 Task: Find connections with filter location Boulogne-Billancourt with filter topic #Industrieswith filter profile language English with filter current company SYKES with filter school Bharati Vidyapeeth with filter industry IT System Design Services with filter service category Video Editing with filter keywords title Animal Shelter Board Member
Action: Mouse moved to (507, 67)
Screenshot: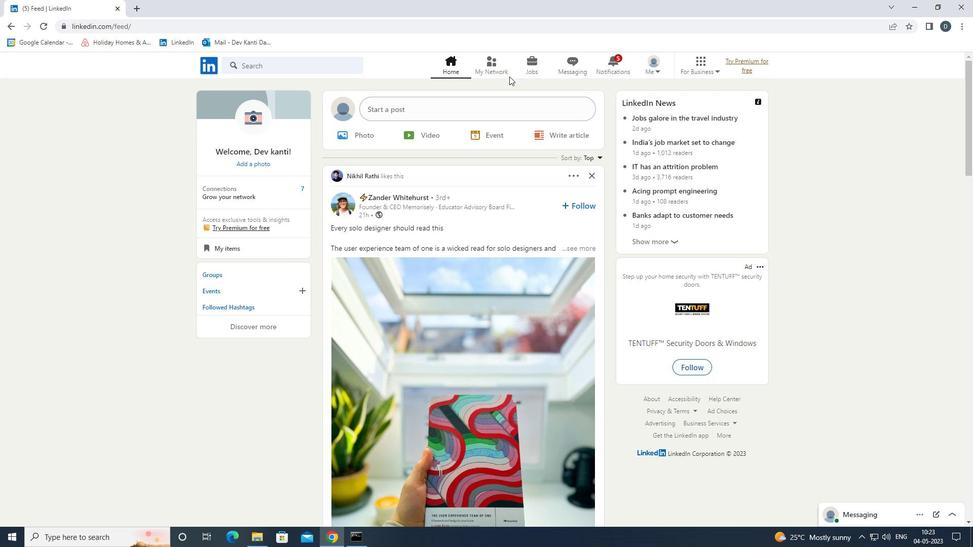 
Action: Mouse pressed left at (507, 67)
Screenshot: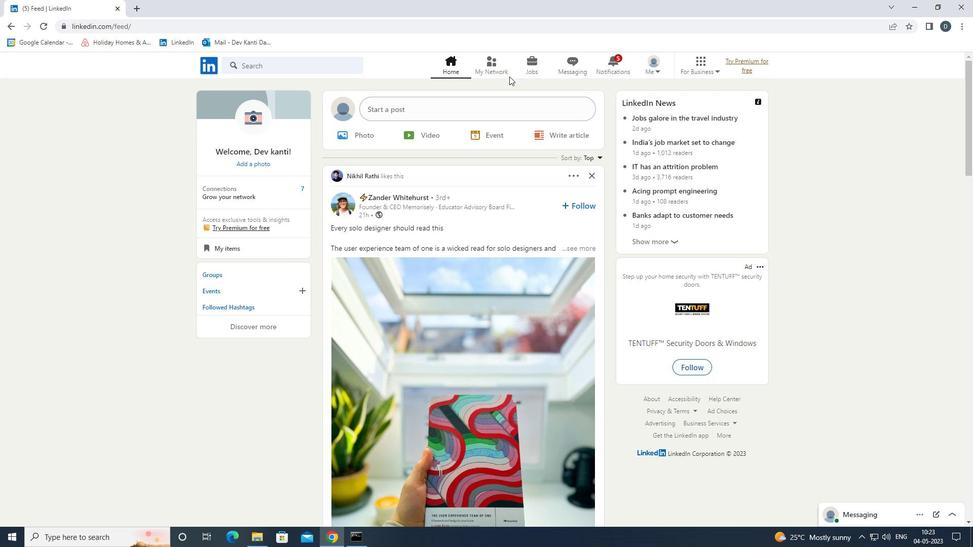 
Action: Mouse moved to (333, 118)
Screenshot: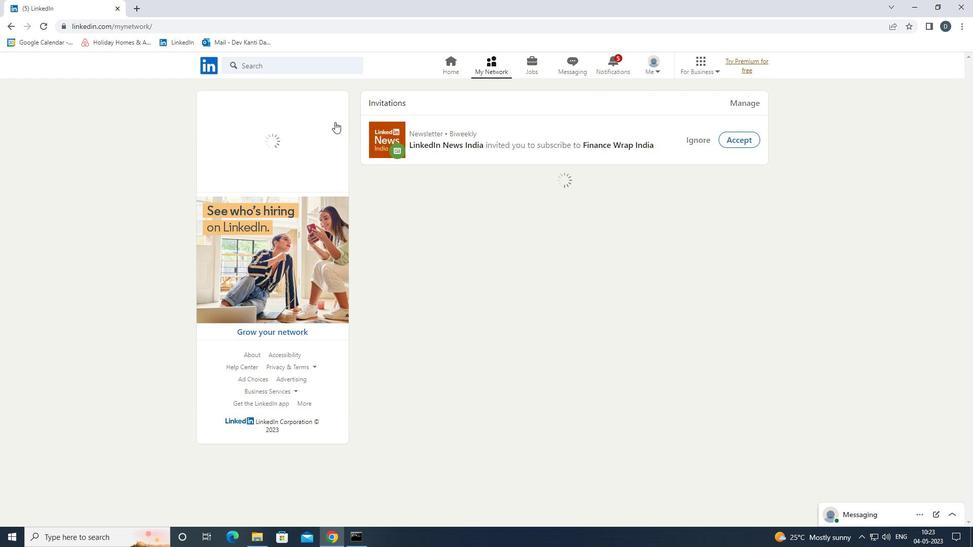 
Action: Mouse pressed left at (333, 118)
Screenshot: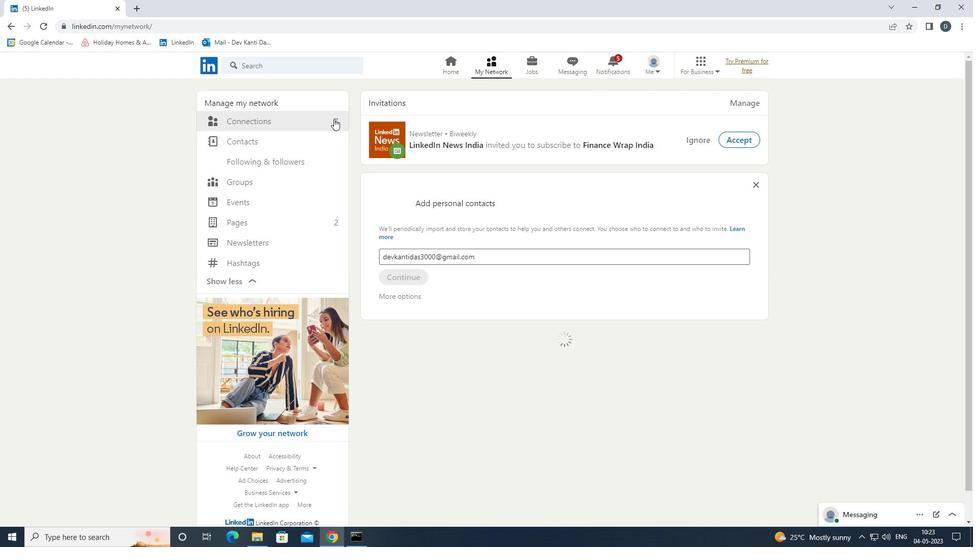 
Action: Mouse moved to (581, 120)
Screenshot: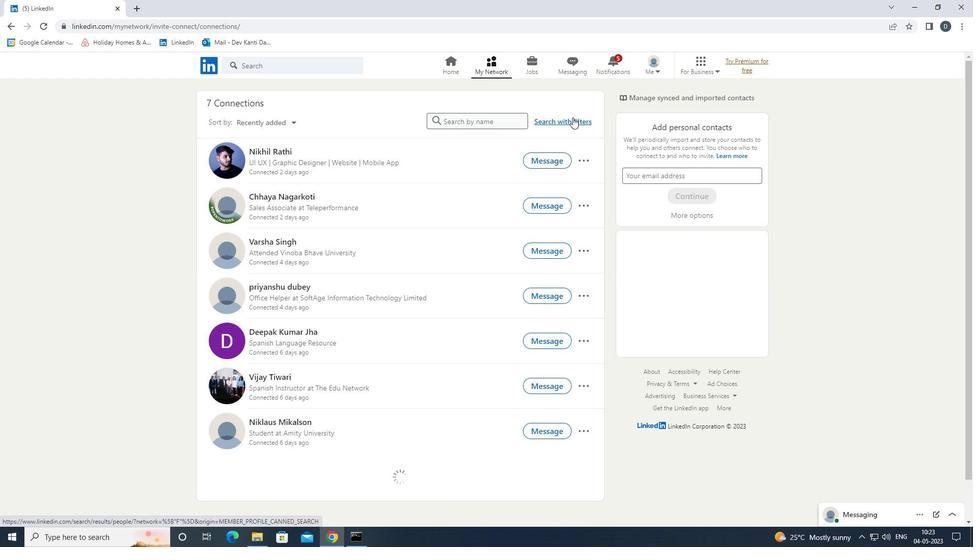 
Action: Mouse pressed left at (581, 120)
Screenshot: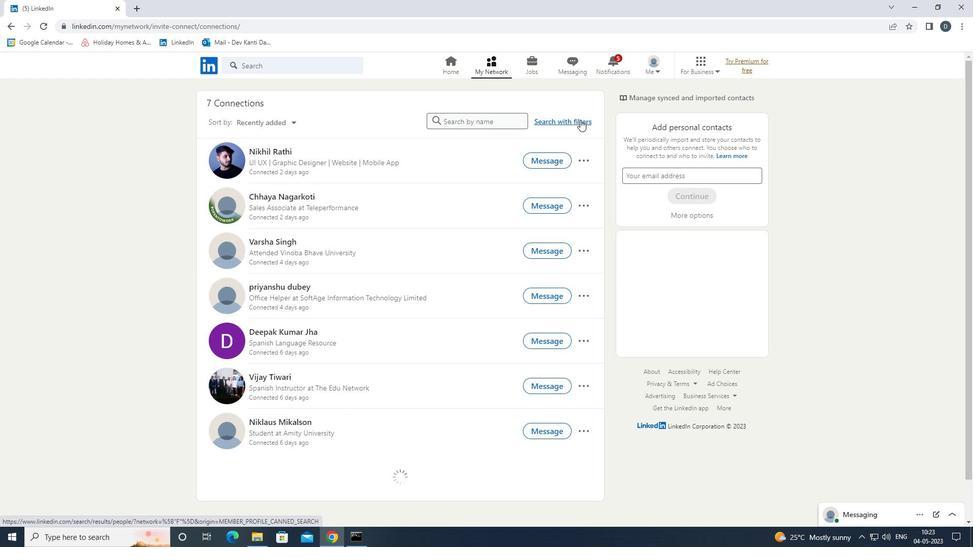 
Action: Mouse moved to (514, 92)
Screenshot: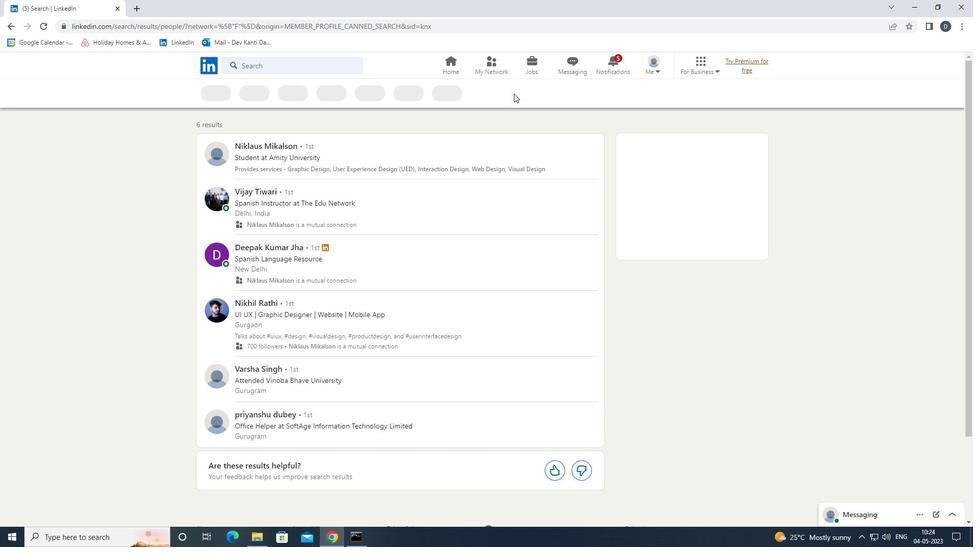 
Action: Mouse pressed left at (514, 92)
Screenshot: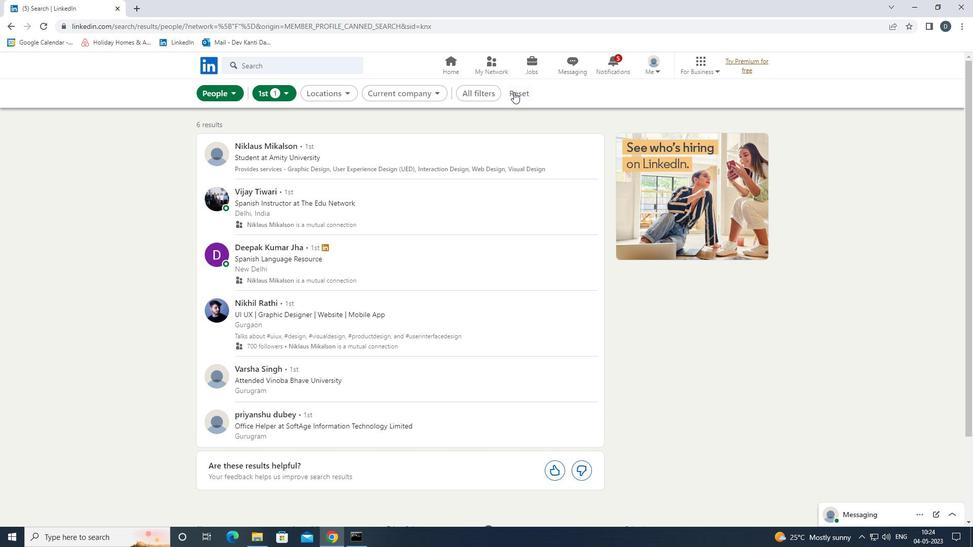 
Action: Mouse moved to (497, 93)
Screenshot: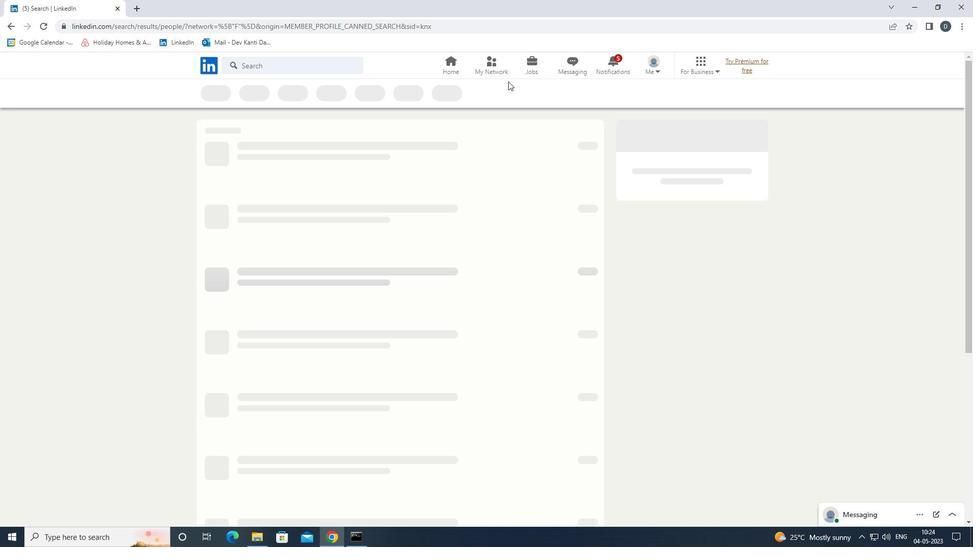 
Action: Mouse pressed left at (497, 93)
Screenshot: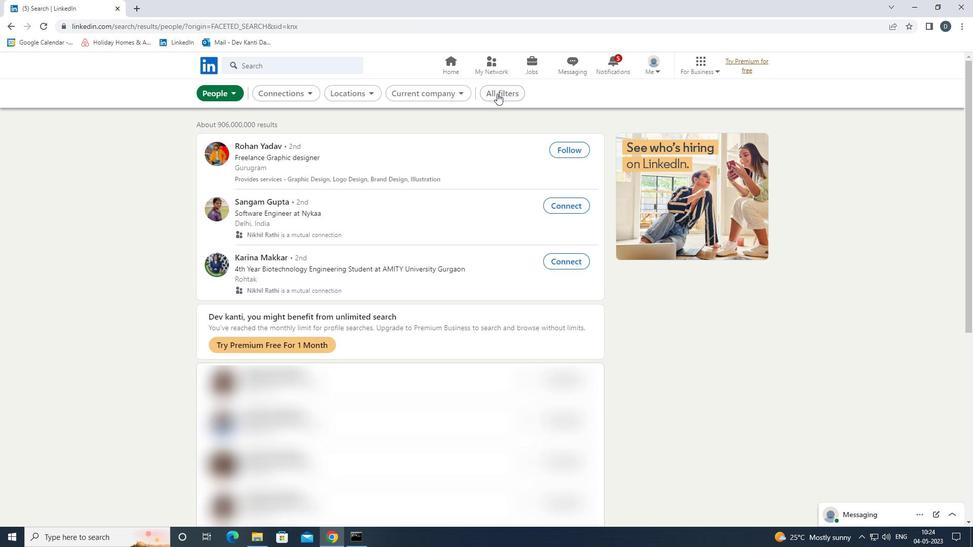 
Action: Mouse moved to (883, 418)
Screenshot: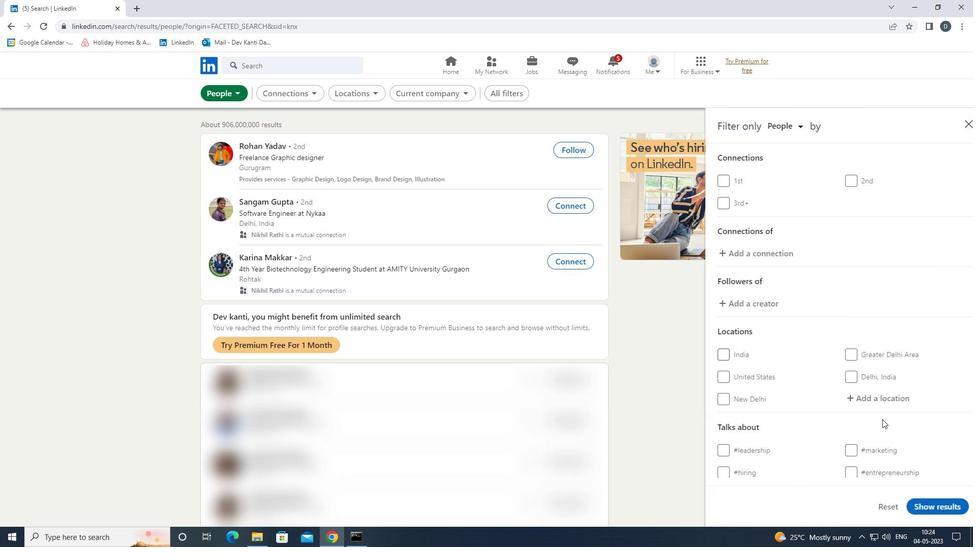 
Action: Mouse scrolled (883, 418) with delta (0, 0)
Screenshot: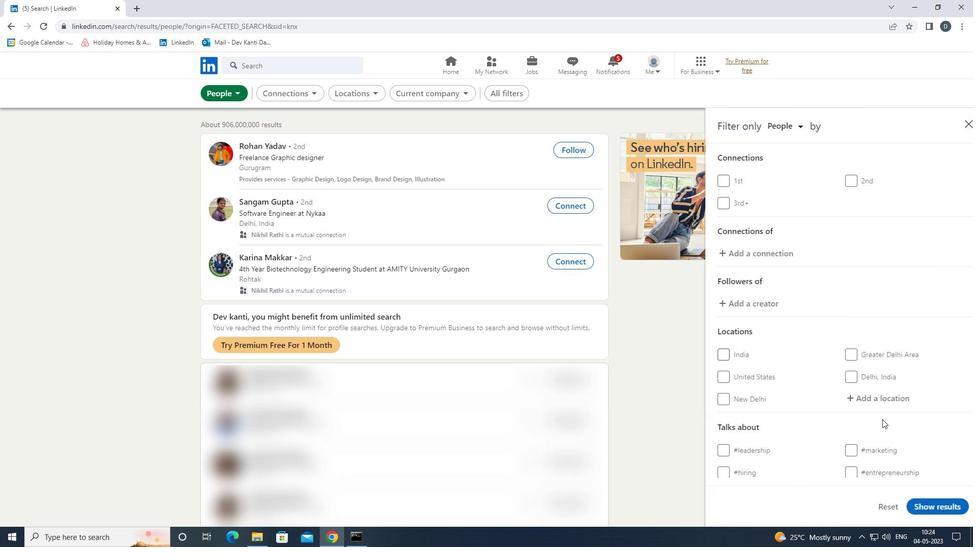 
Action: Mouse moved to (882, 418)
Screenshot: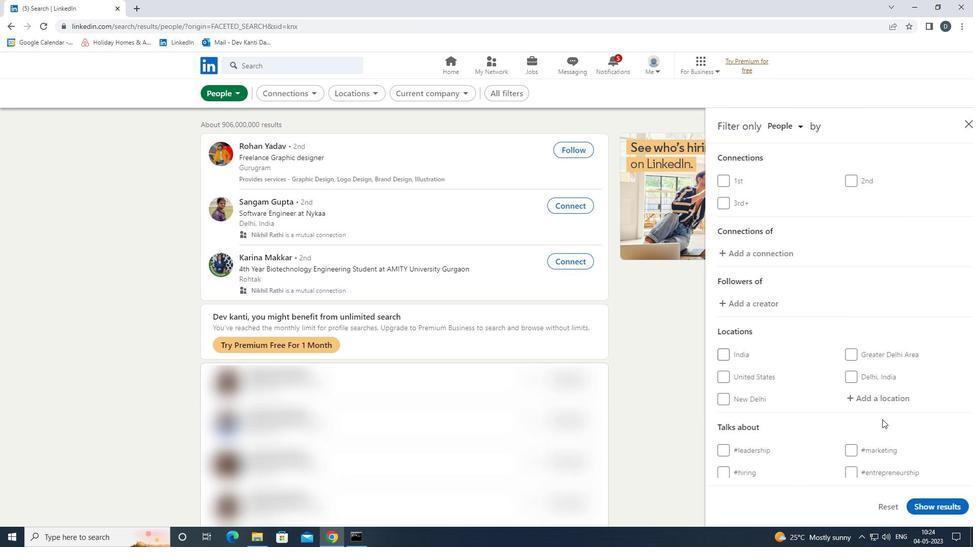 
Action: Mouse scrolled (882, 418) with delta (0, 0)
Screenshot: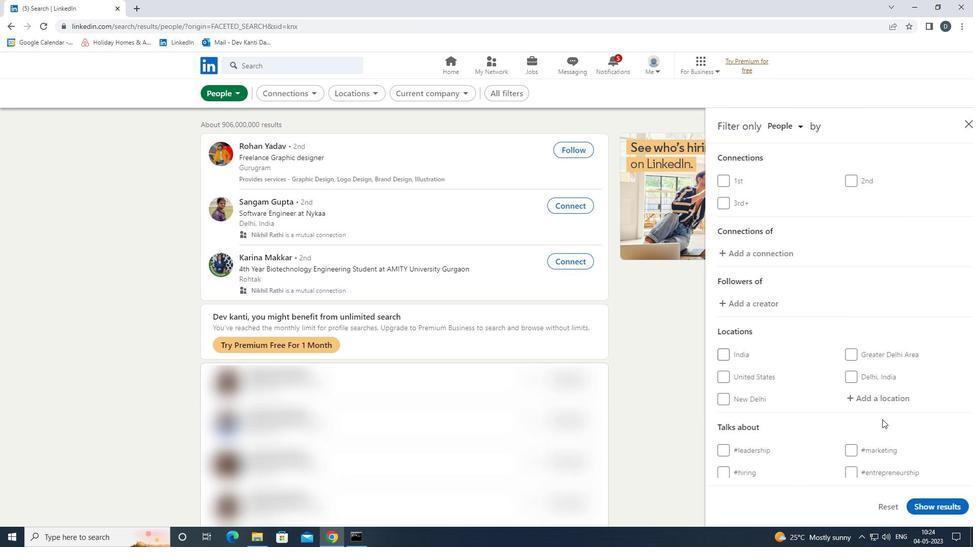 
Action: Mouse scrolled (882, 418) with delta (0, 0)
Screenshot: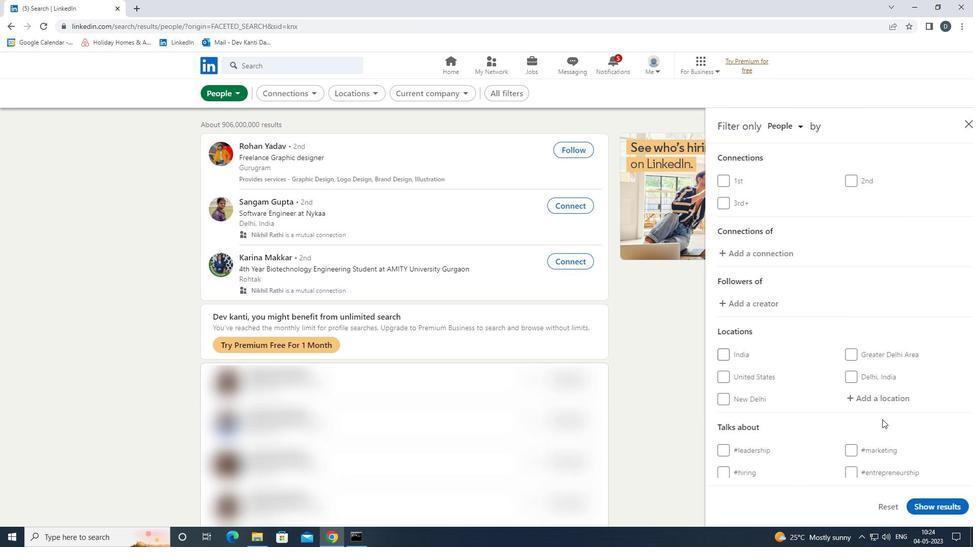 
Action: Mouse moved to (849, 247)
Screenshot: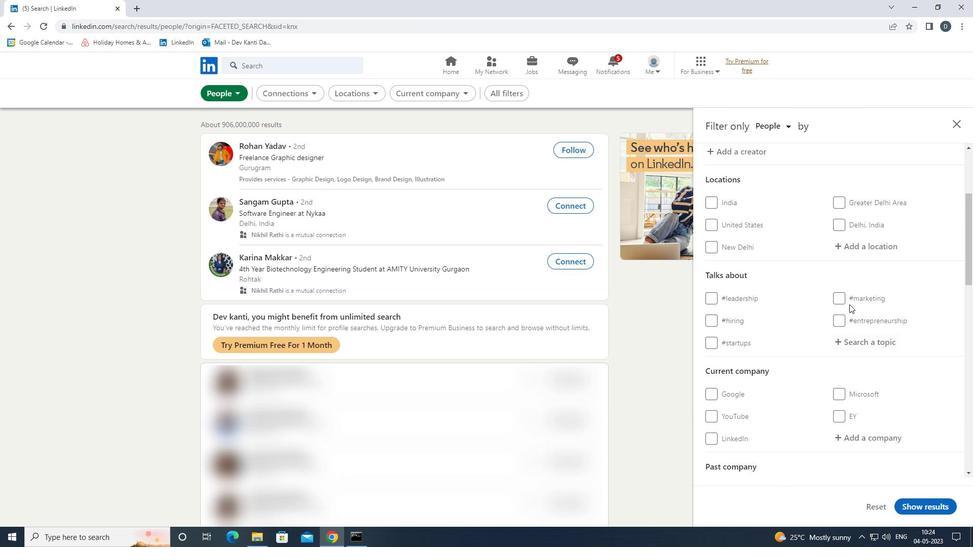 
Action: Mouse pressed left at (849, 247)
Screenshot: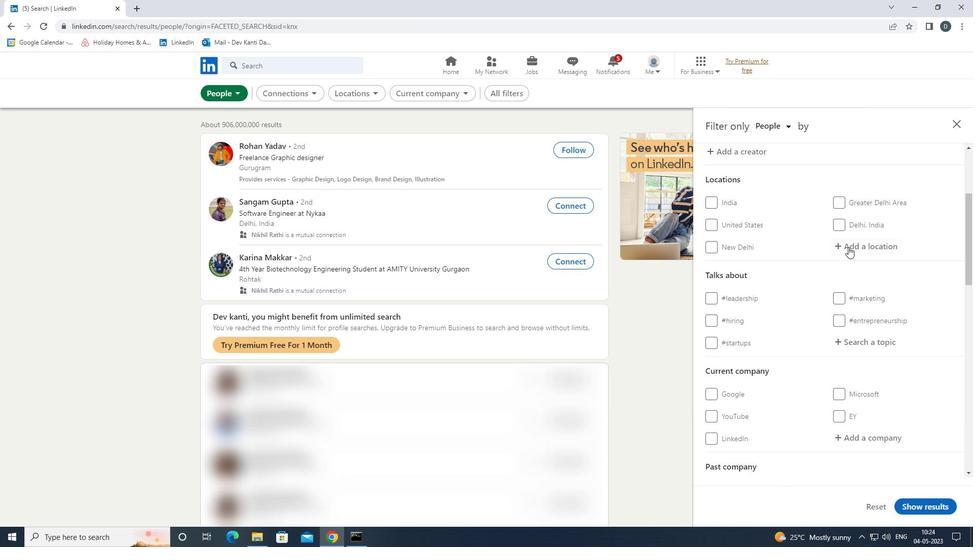
Action: Key pressed <Key.shift>BOULOGNE<Key.down><Key.enter>
Screenshot: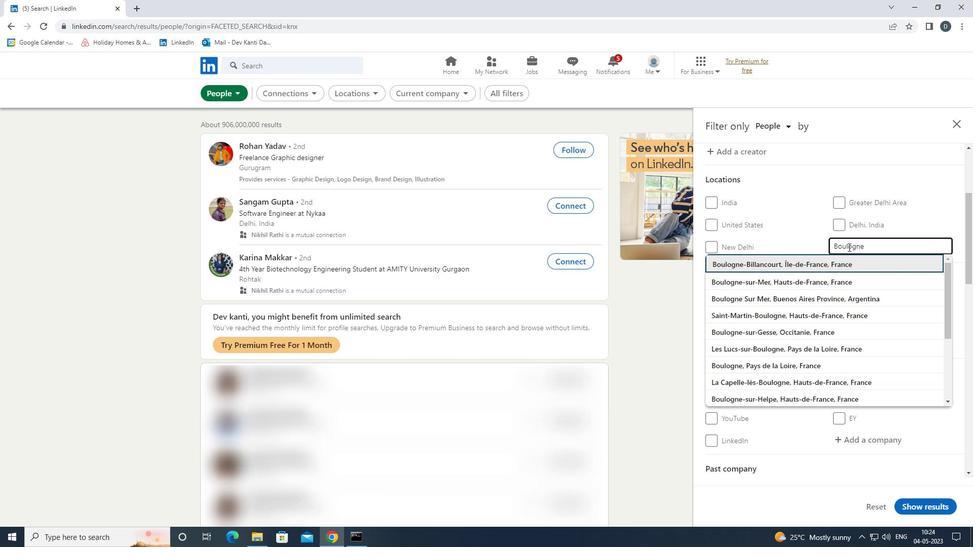 
Action: Mouse moved to (849, 255)
Screenshot: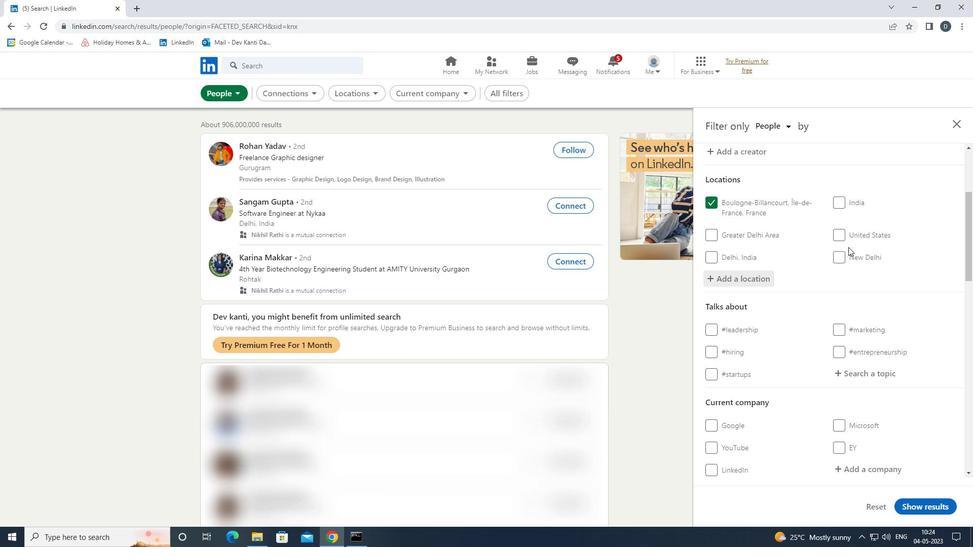 
Action: Mouse scrolled (849, 255) with delta (0, 0)
Screenshot: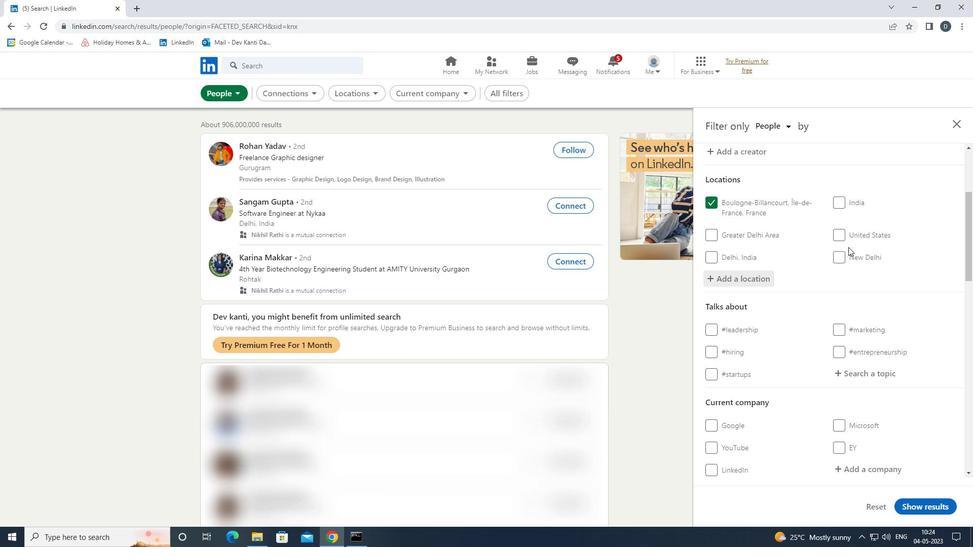 
Action: Mouse moved to (849, 258)
Screenshot: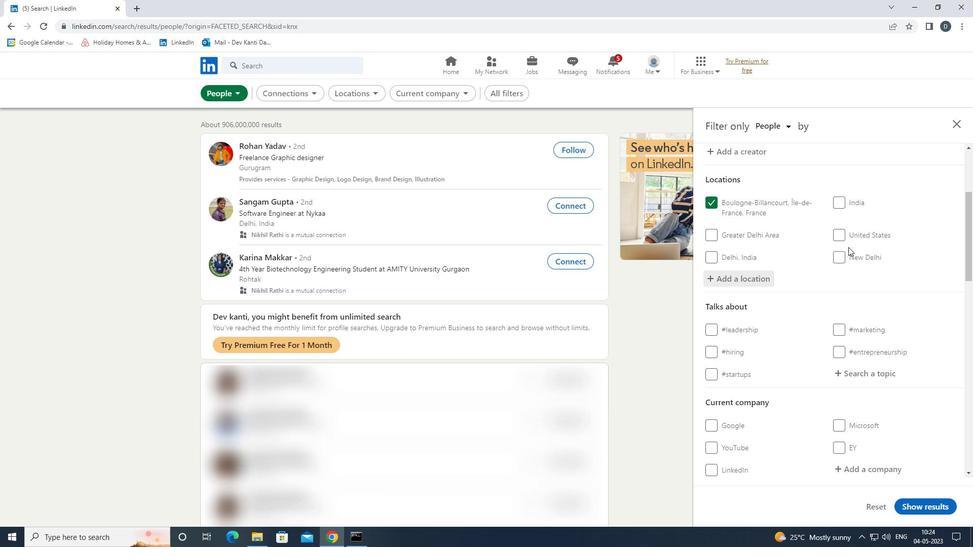 
Action: Mouse scrolled (849, 258) with delta (0, 0)
Screenshot: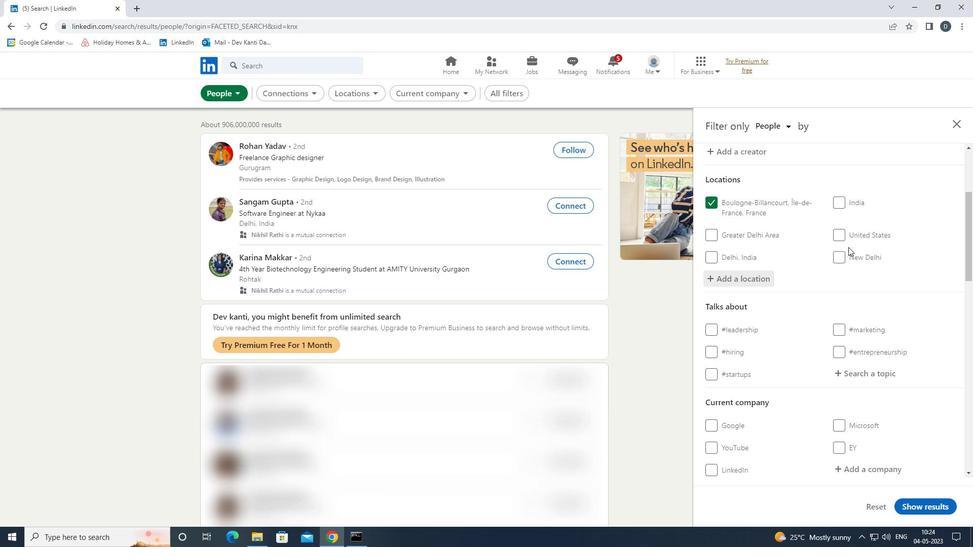 
Action: Mouse moved to (859, 274)
Screenshot: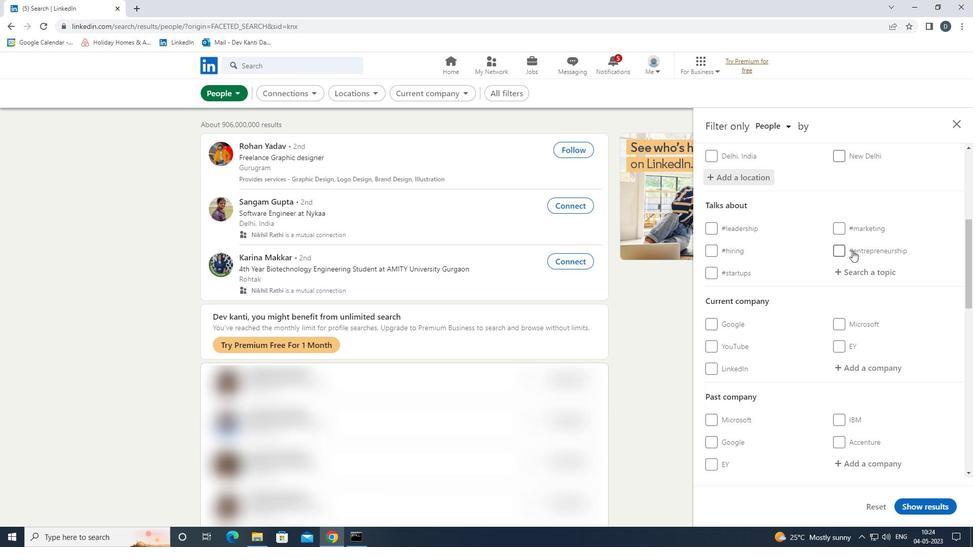 
Action: Mouse pressed left at (859, 274)
Screenshot: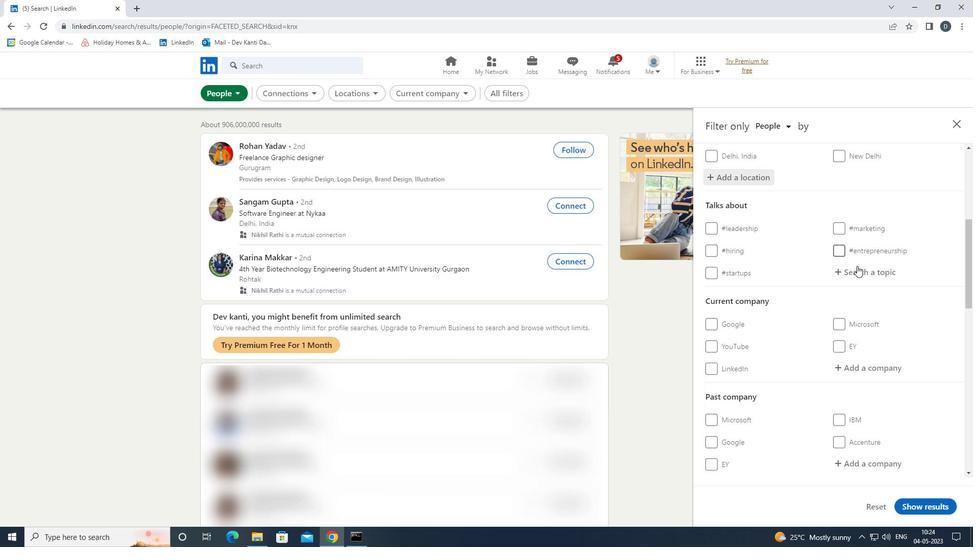 
Action: Key pressed INDUSTRIES<Key.down><Key.enter>
Screenshot: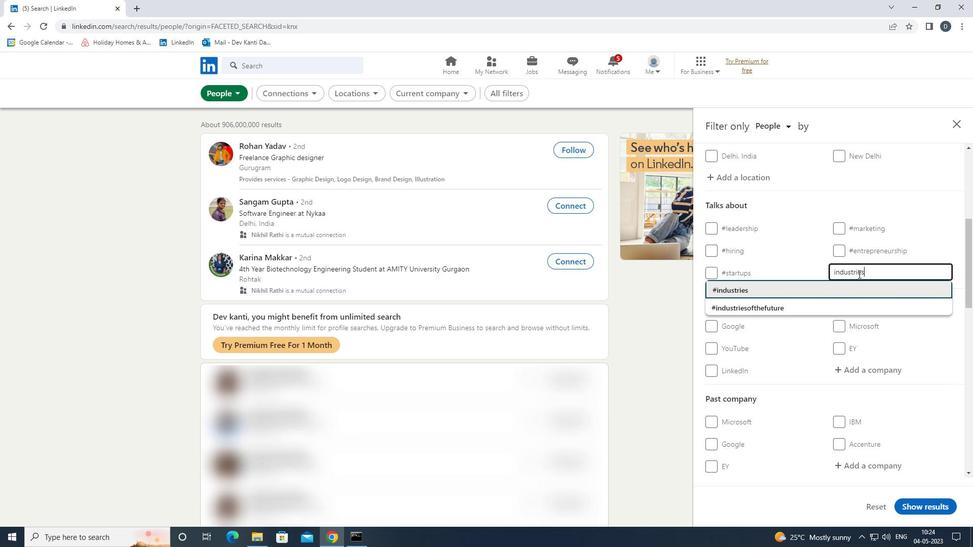 
Action: Mouse moved to (858, 274)
Screenshot: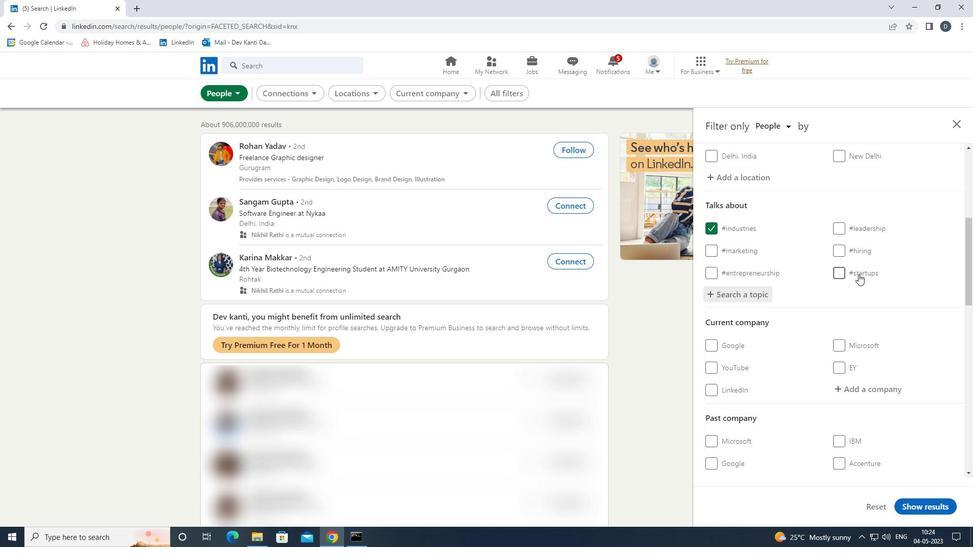 
Action: Mouse scrolled (858, 274) with delta (0, 0)
Screenshot: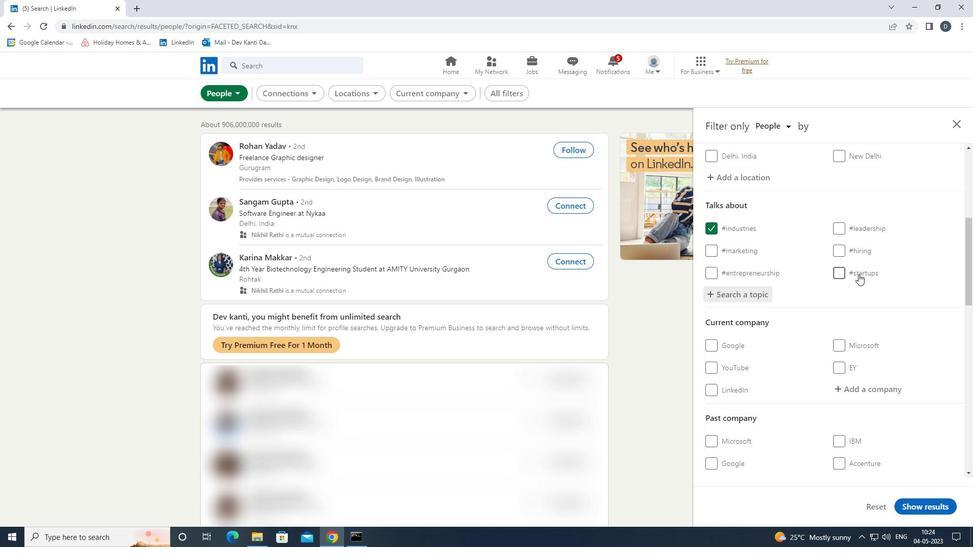 
Action: Mouse scrolled (858, 274) with delta (0, 0)
Screenshot: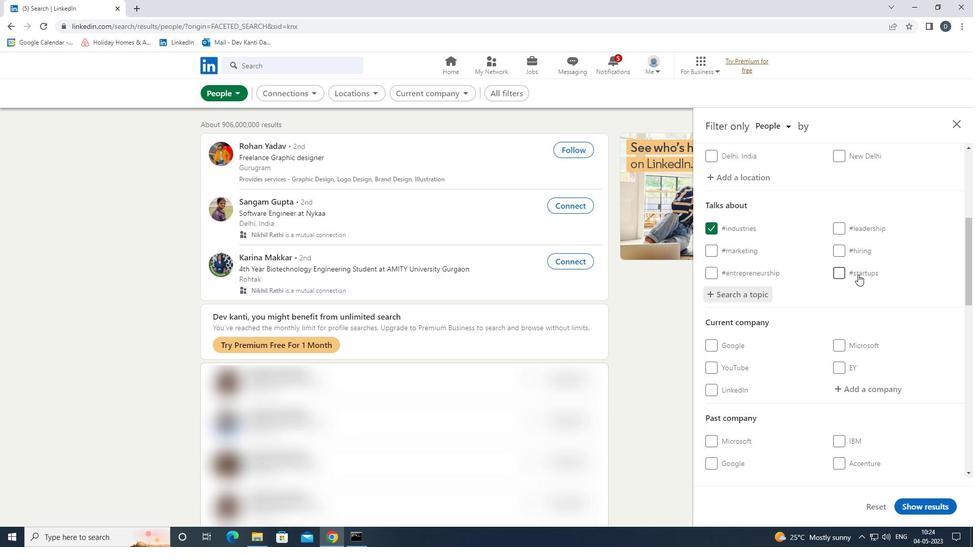 
Action: Mouse scrolled (858, 274) with delta (0, 0)
Screenshot: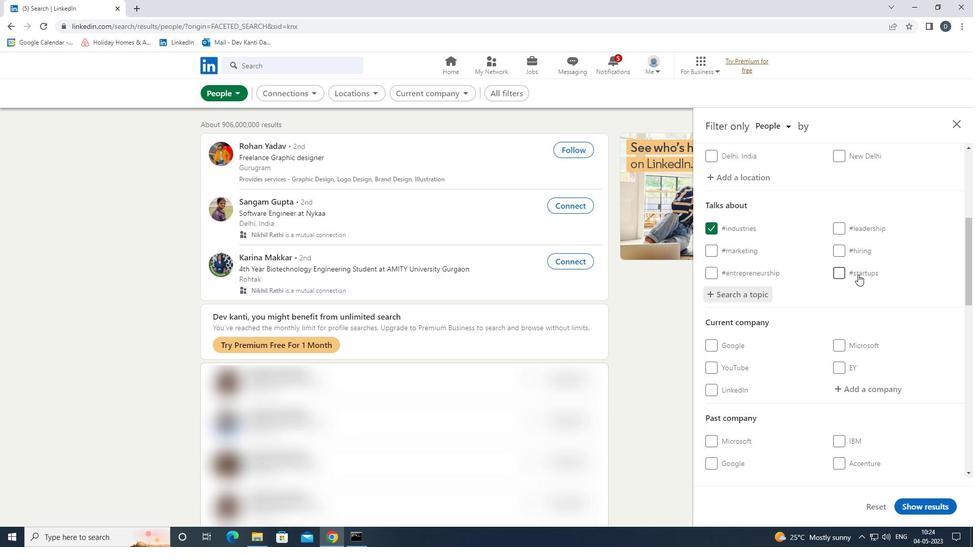 
Action: Mouse scrolled (858, 274) with delta (0, 0)
Screenshot: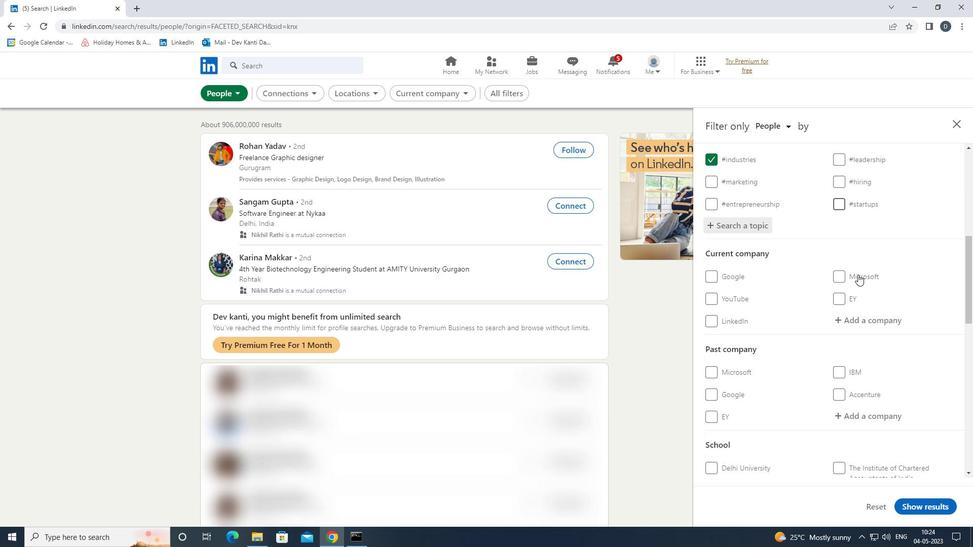 
Action: Mouse scrolled (858, 274) with delta (0, 0)
Screenshot: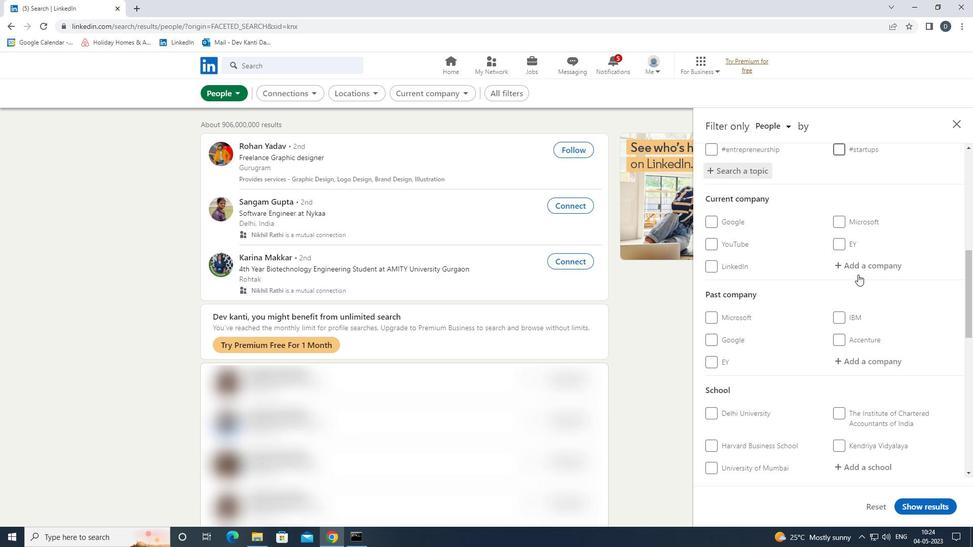 
Action: Mouse scrolled (858, 274) with delta (0, 0)
Screenshot: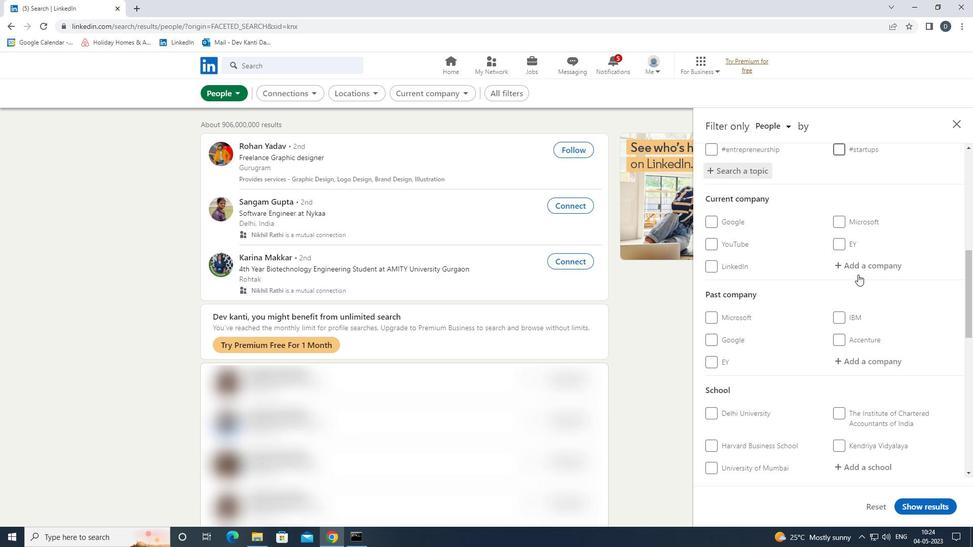 
Action: Mouse scrolled (858, 274) with delta (0, 0)
Screenshot: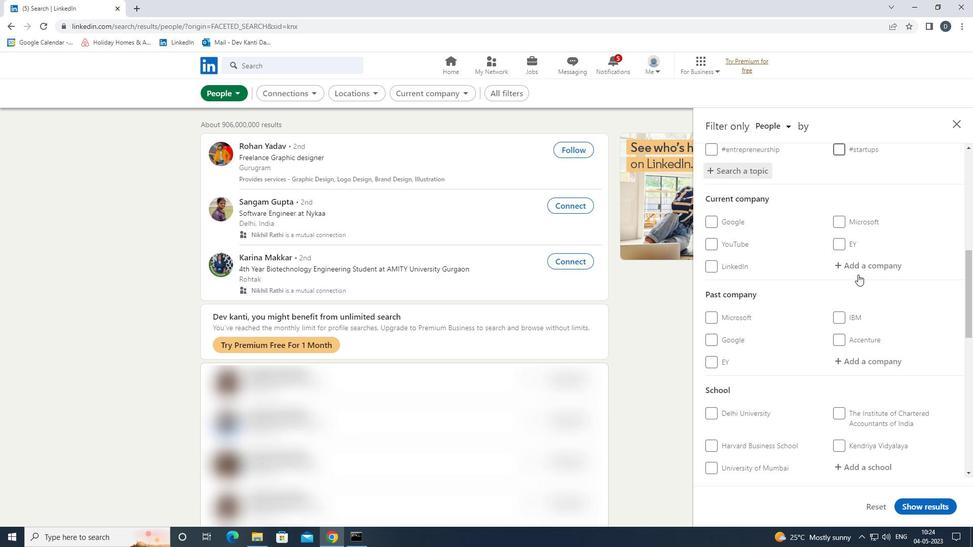 
Action: Mouse scrolled (858, 274) with delta (0, 0)
Screenshot: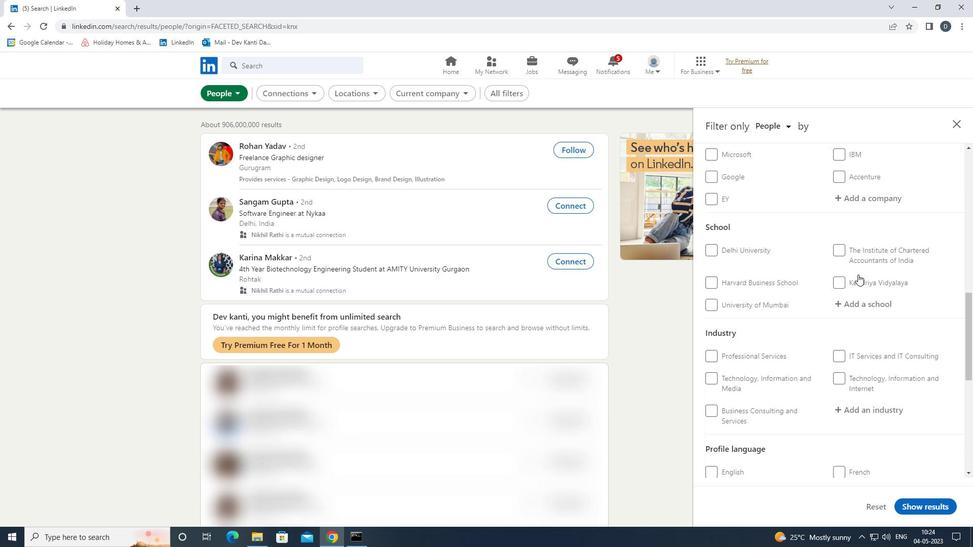 
Action: Mouse scrolled (858, 274) with delta (0, 0)
Screenshot: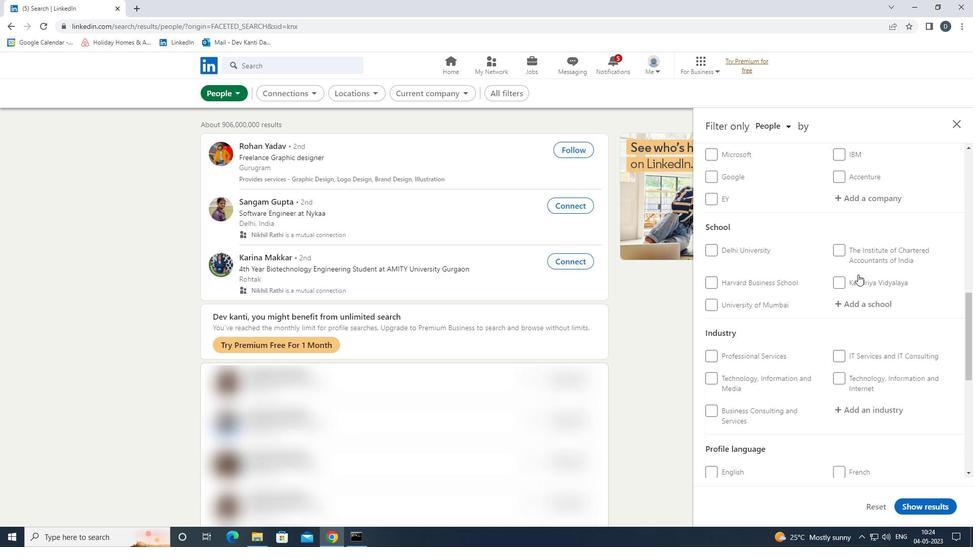 
Action: Mouse moved to (880, 253)
Screenshot: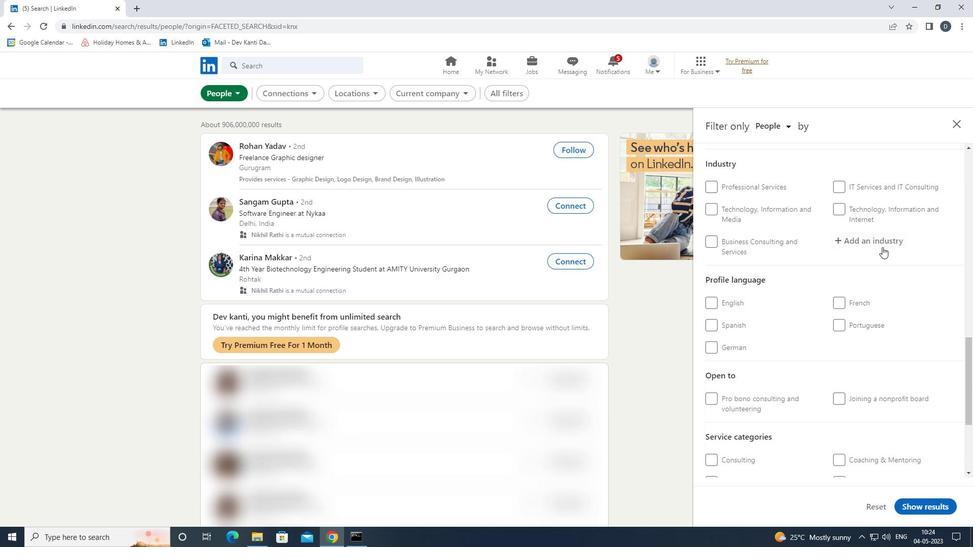 
Action: Mouse scrolled (880, 252) with delta (0, 0)
Screenshot: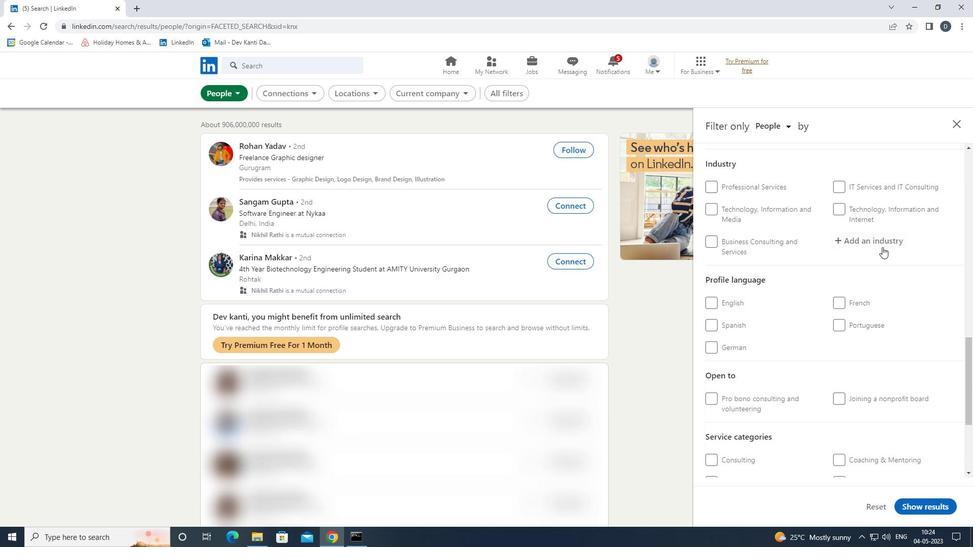 
Action: Mouse moved to (880, 253)
Screenshot: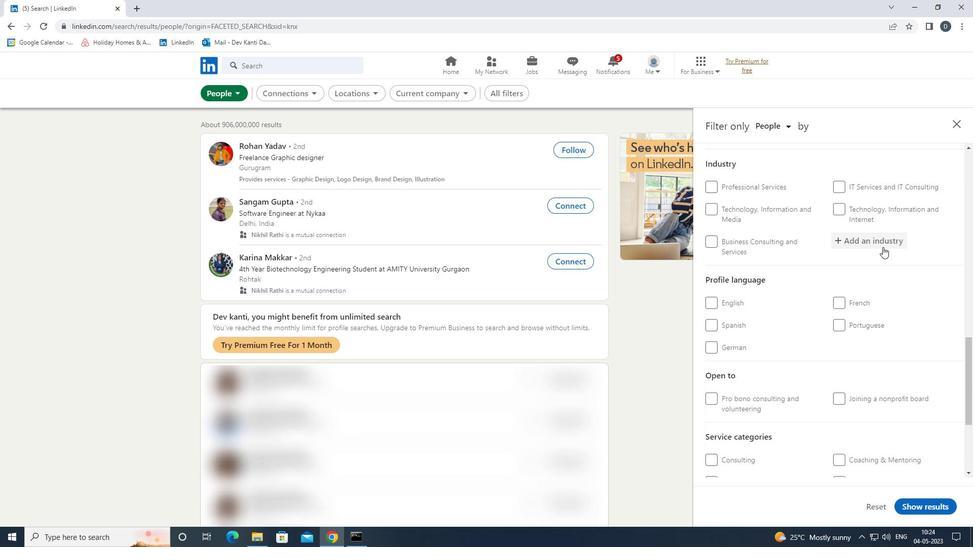 
Action: Mouse scrolled (880, 252) with delta (0, 0)
Screenshot: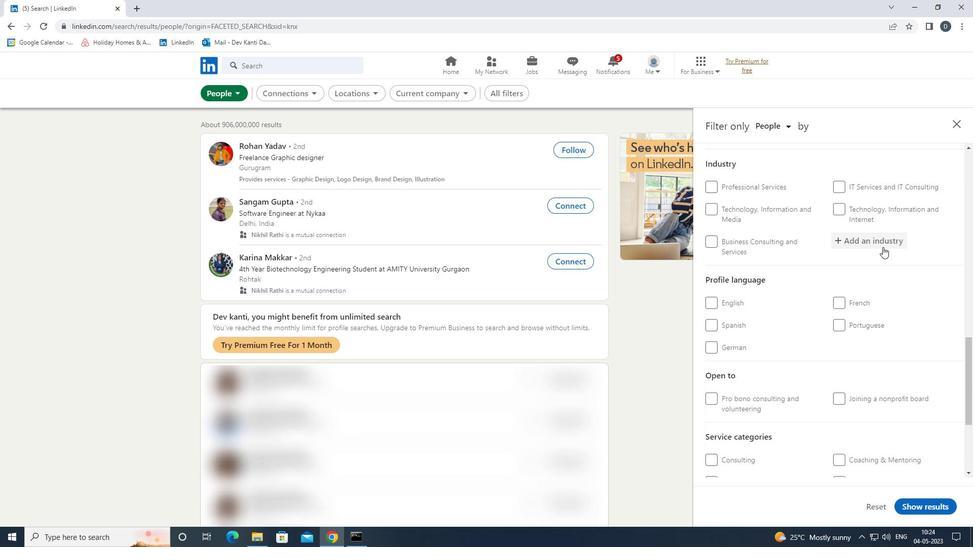 
Action: Mouse moved to (736, 199)
Screenshot: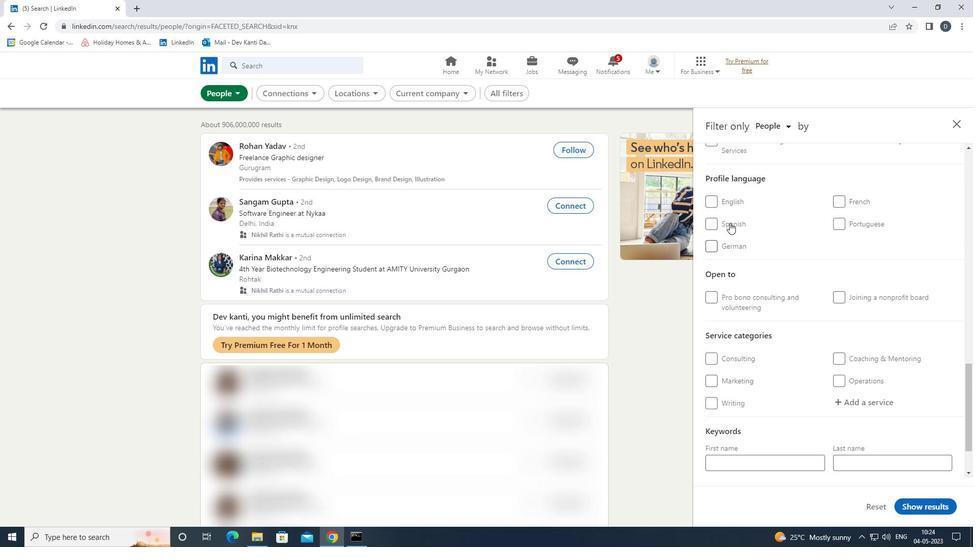 
Action: Mouse pressed left at (736, 199)
Screenshot: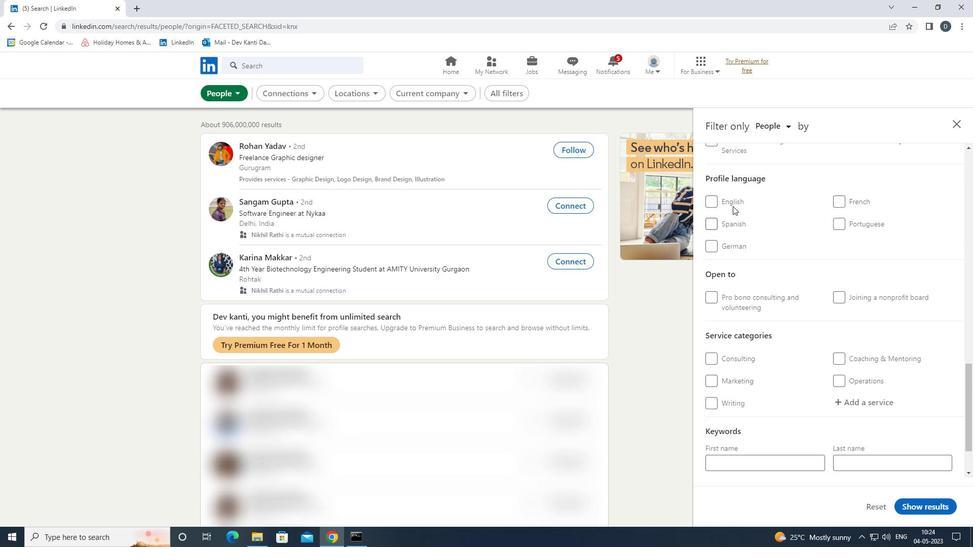 
Action: Mouse moved to (797, 229)
Screenshot: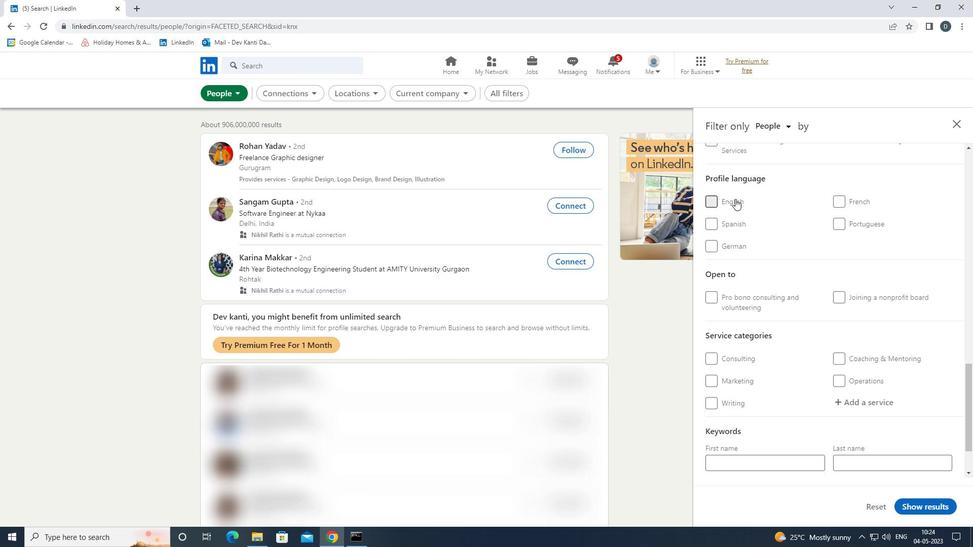 
Action: Mouse scrolled (797, 230) with delta (0, 0)
Screenshot: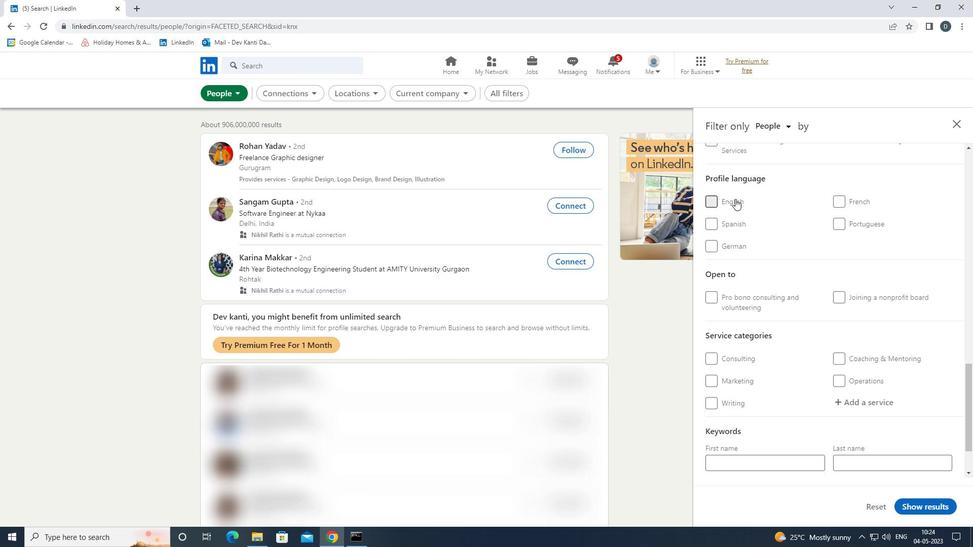 
Action: Mouse scrolled (797, 230) with delta (0, 0)
Screenshot: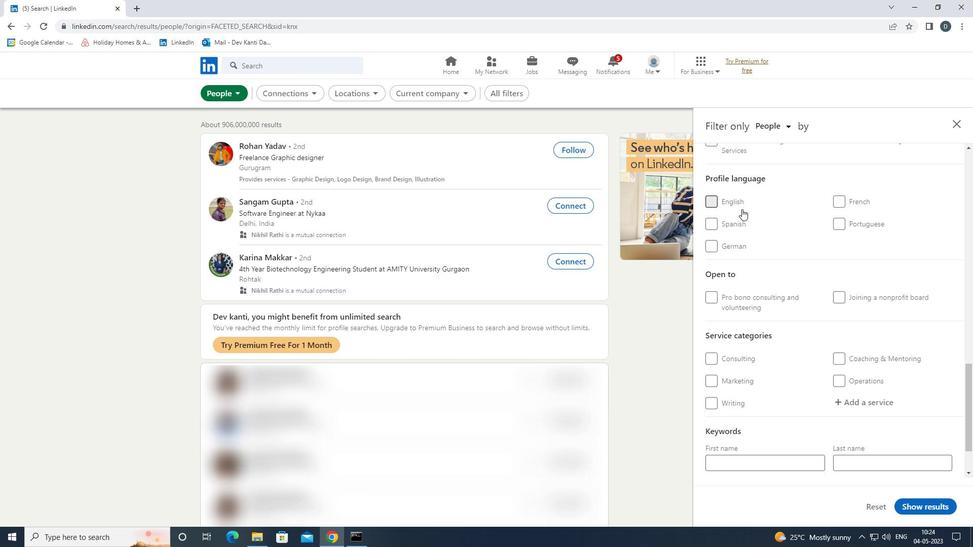 
Action: Mouse scrolled (797, 230) with delta (0, 0)
Screenshot: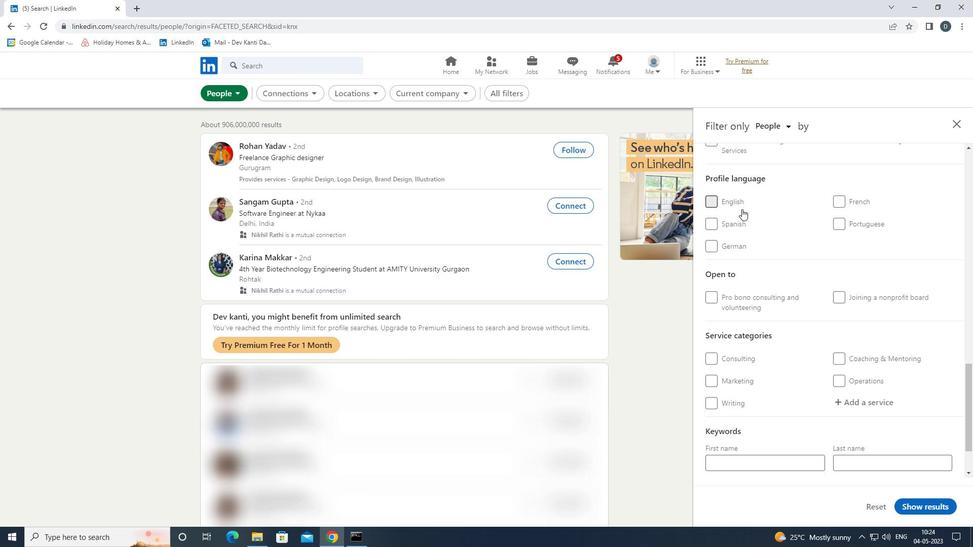 
Action: Mouse scrolled (797, 230) with delta (0, 0)
Screenshot: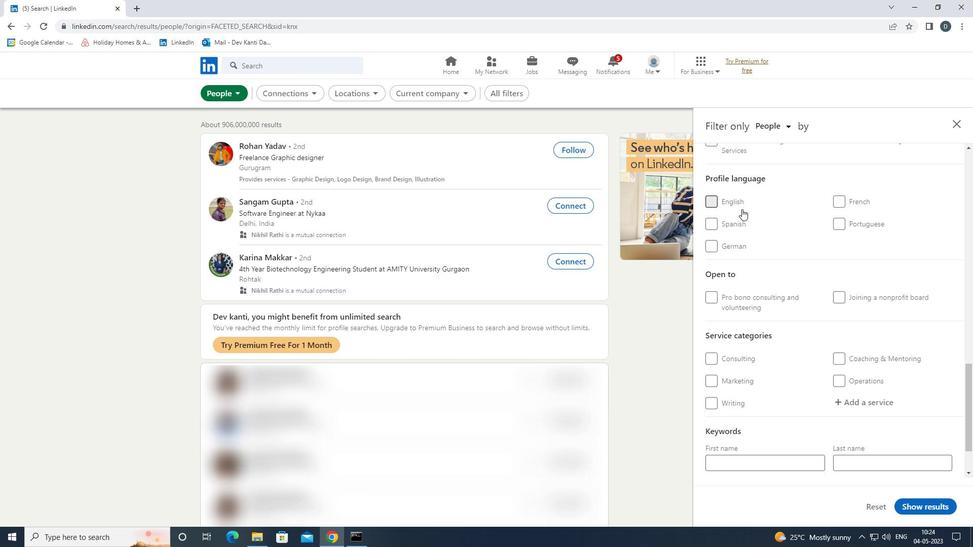 
Action: Mouse scrolled (797, 230) with delta (0, 0)
Screenshot: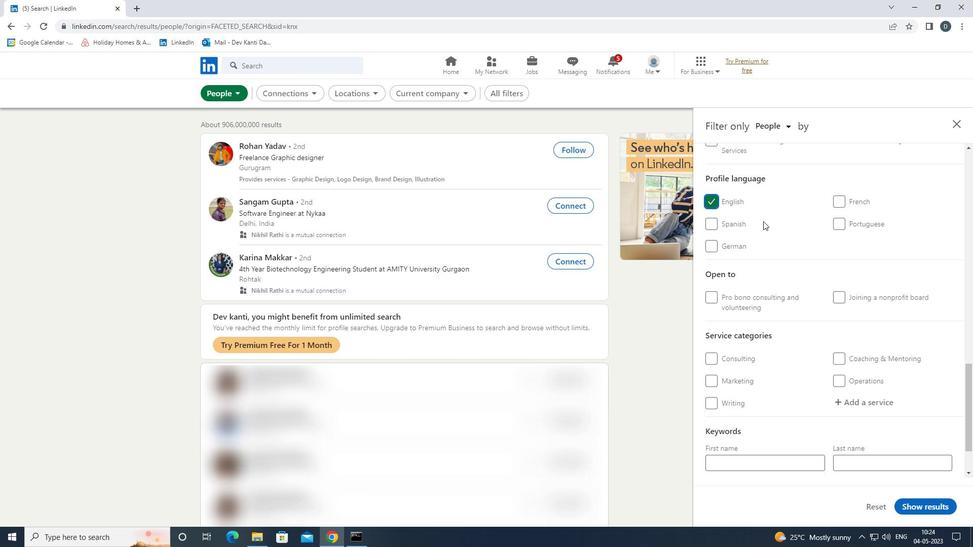 
Action: Mouse scrolled (797, 230) with delta (0, 0)
Screenshot: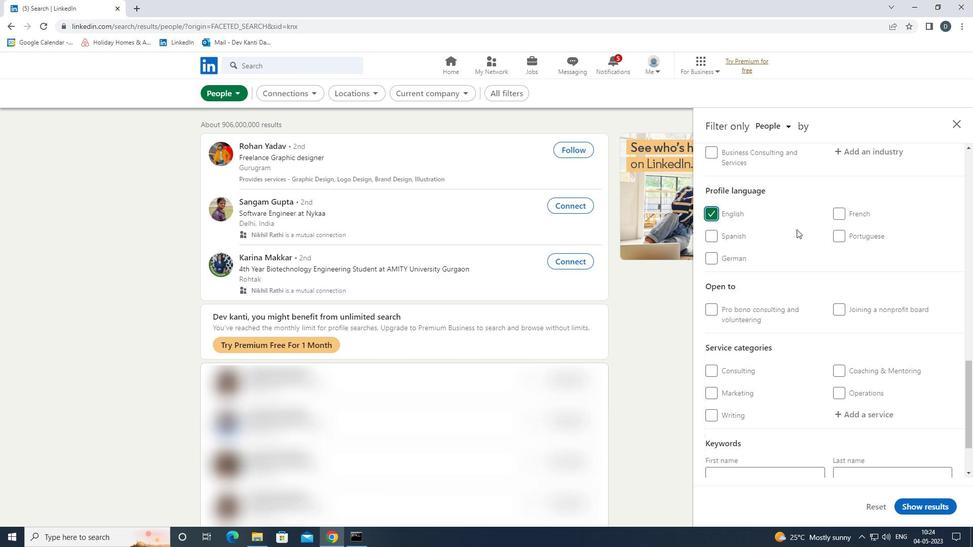 
Action: Mouse scrolled (797, 230) with delta (0, 0)
Screenshot: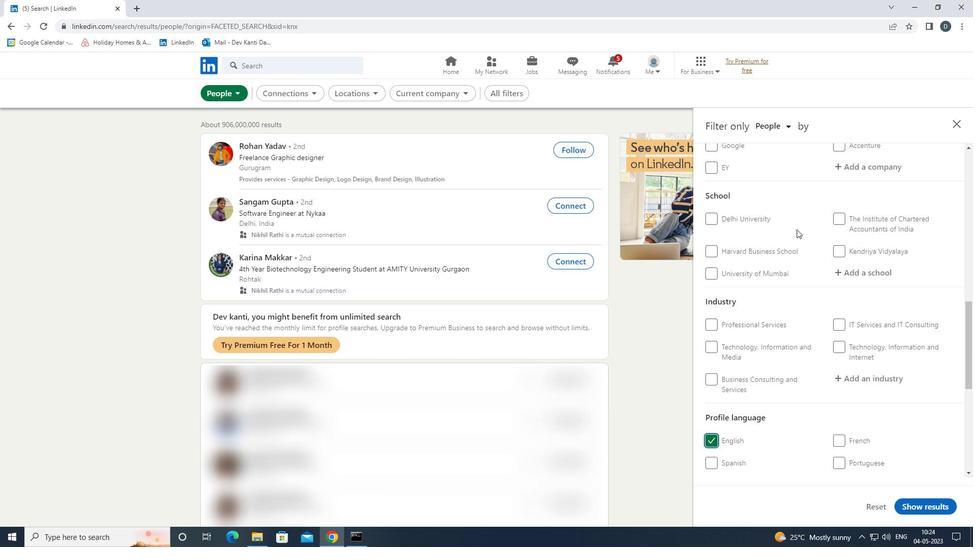 
Action: Mouse moved to (866, 248)
Screenshot: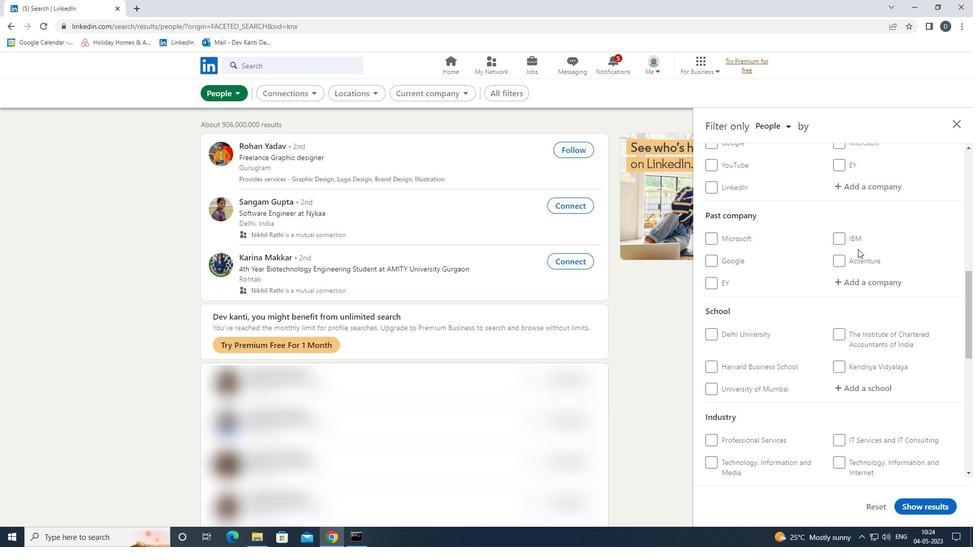 
Action: Mouse scrolled (866, 248) with delta (0, 0)
Screenshot: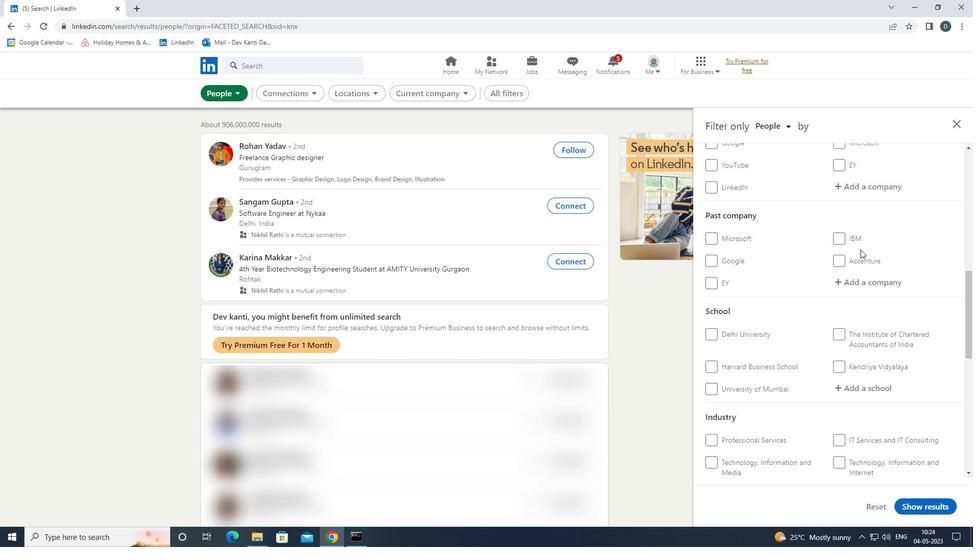 
Action: Mouse moved to (866, 248)
Screenshot: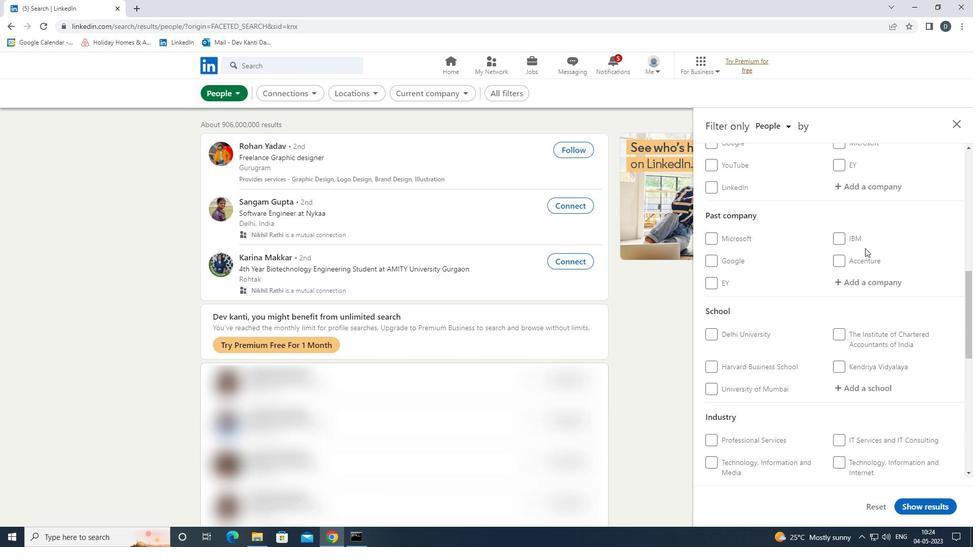 
Action: Mouse scrolled (866, 248) with delta (0, 0)
Screenshot: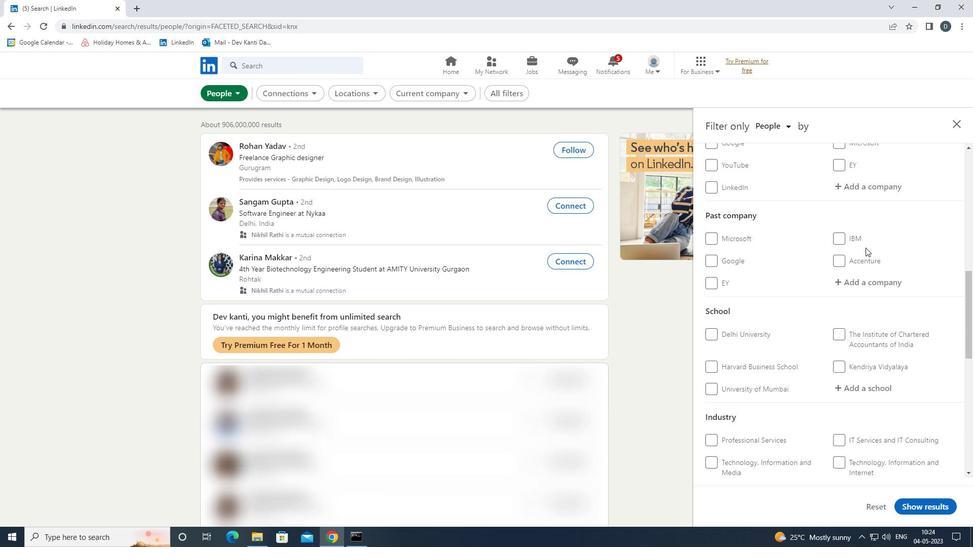 
Action: Mouse moved to (874, 288)
Screenshot: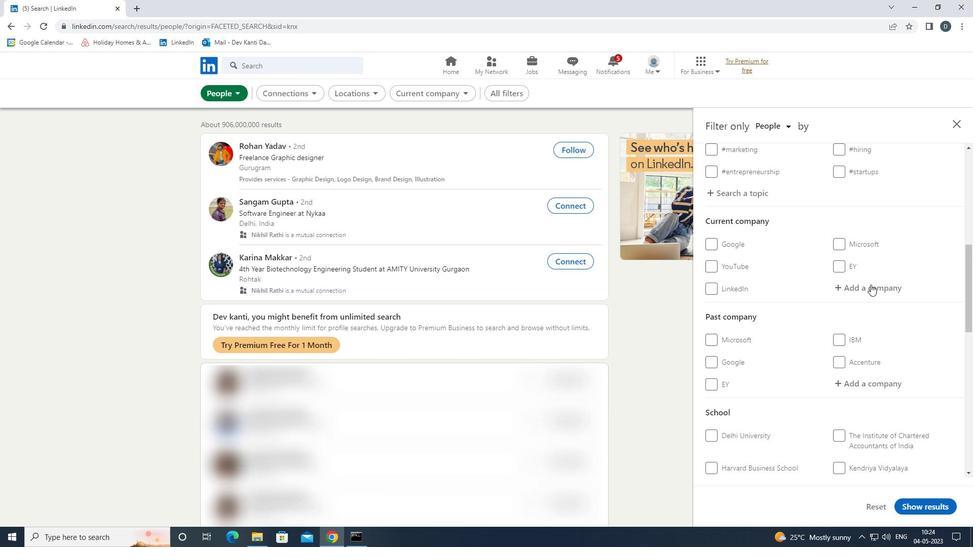 
Action: Mouse pressed left at (874, 288)
Screenshot: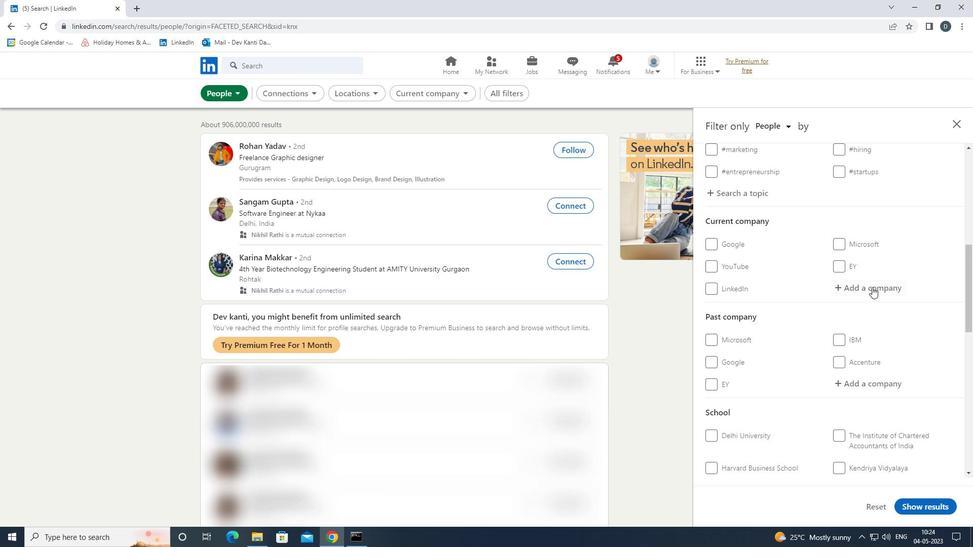 
Action: Mouse moved to (874, 288)
Screenshot: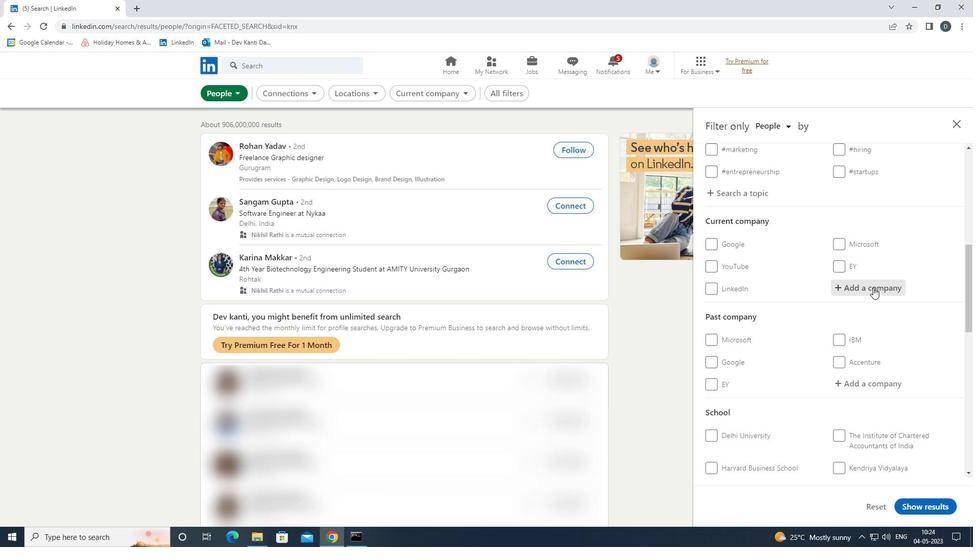 
Action: Key pressed <Key.shift><Key.shift>SYKES<Key.down><Key.enter>
Screenshot: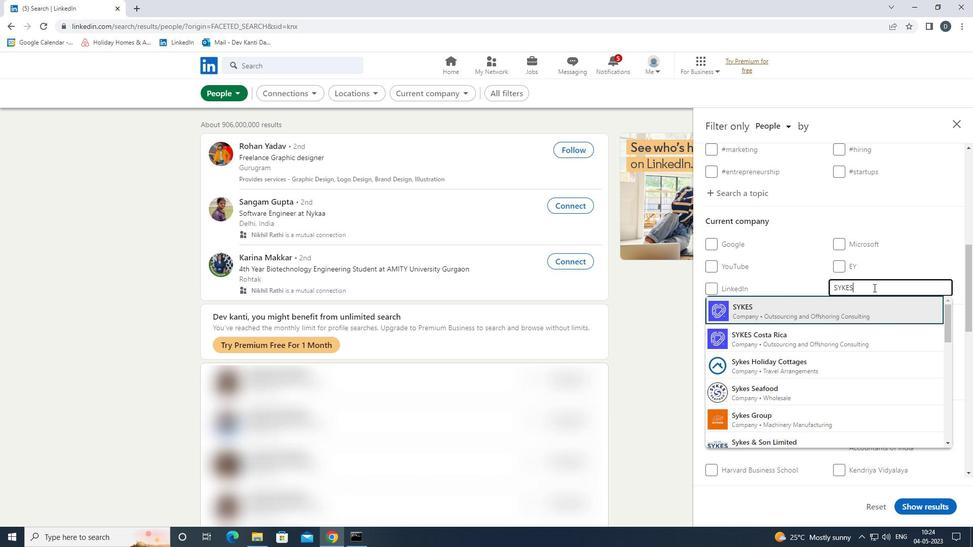 
Action: Mouse scrolled (874, 287) with delta (0, 0)
Screenshot: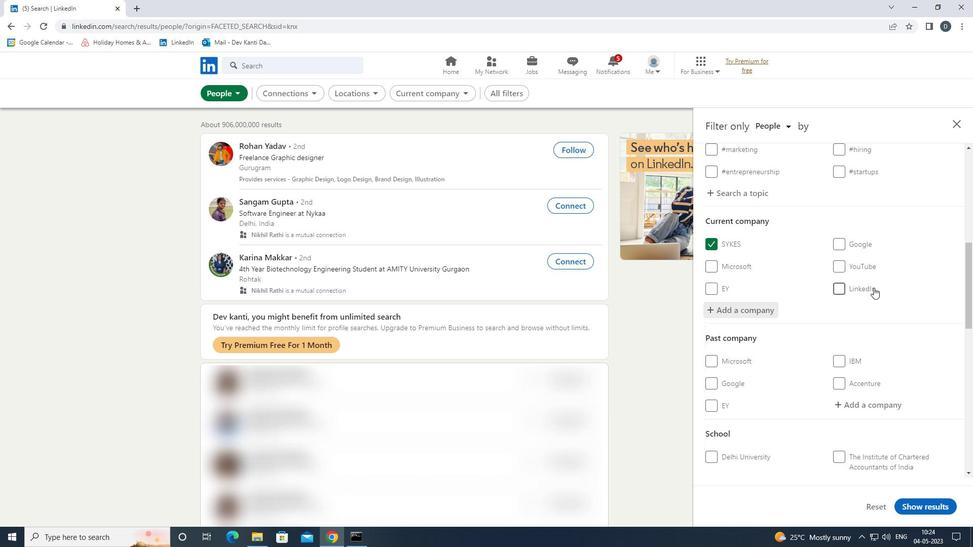 
Action: Mouse scrolled (874, 287) with delta (0, 0)
Screenshot: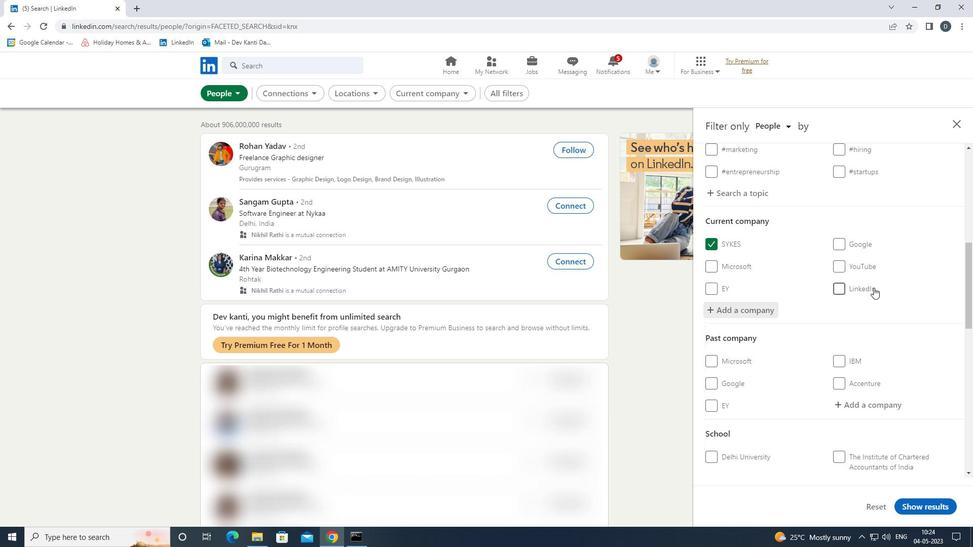 
Action: Mouse moved to (868, 292)
Screenshot: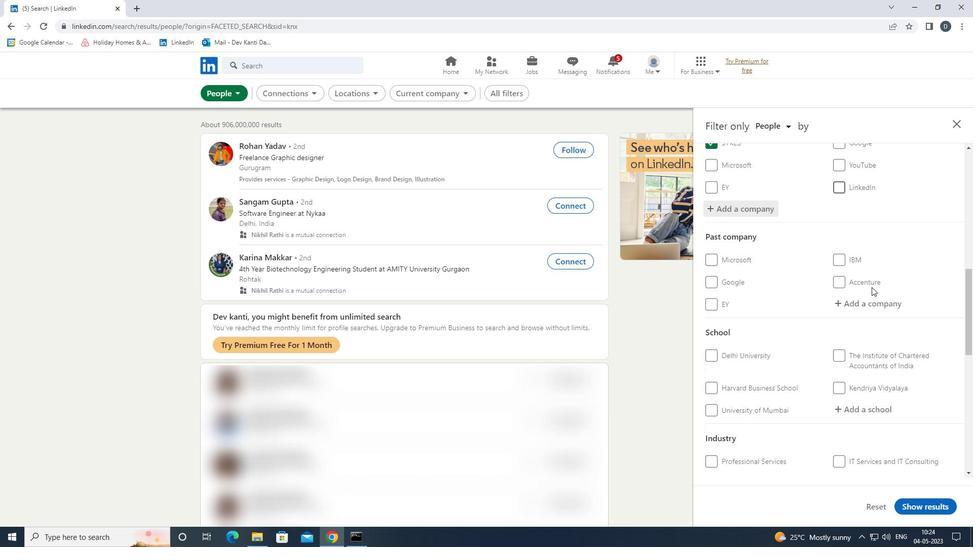 
Action: Mouse scrolled (868, 292) with delta (0, 0)
Screenshot: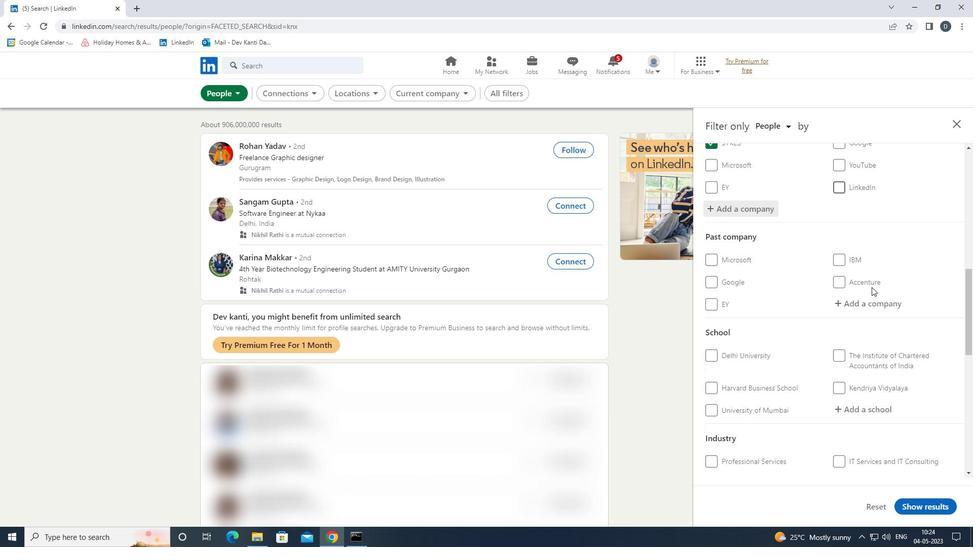 
Action: Mouse moved to (885, 355)
Screenshot: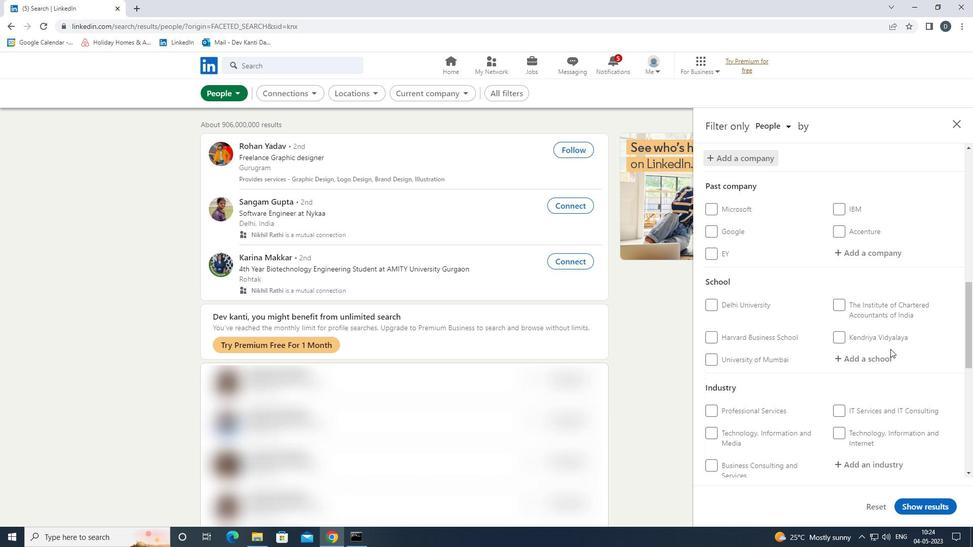 
Action: Mouse pressed left at (885, 355)
Screenshot: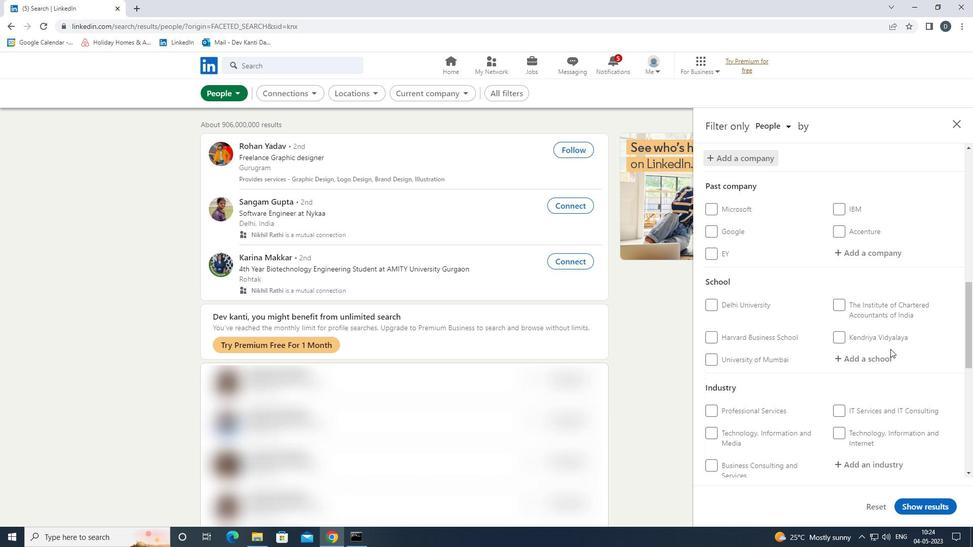 
Action: Key pressed <Key.shift>BHARTI<Key.space><Key.backspace><Key.backspace><Key.backspace>ATI<Key.space><Key.shift>VID<Key.down><Key.enter>
Screenshot: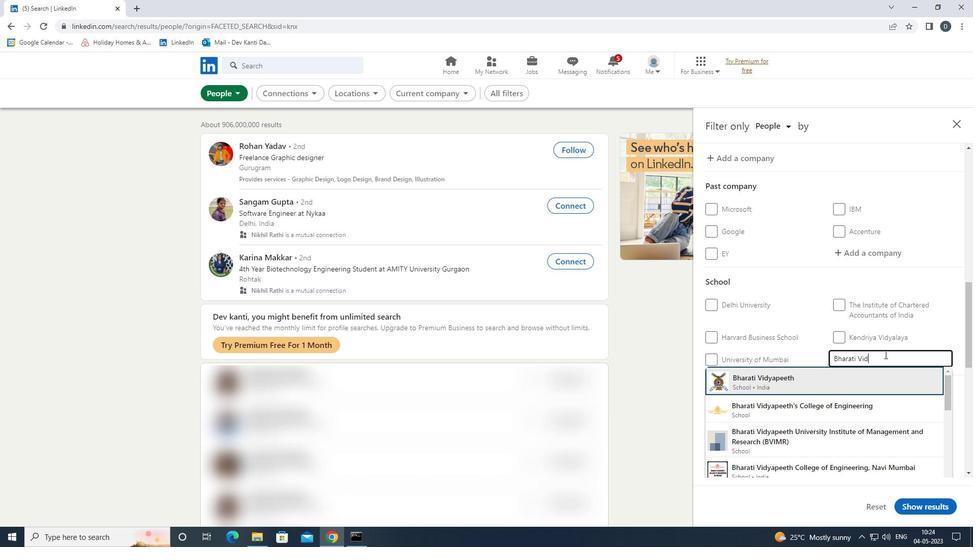 
Action: Mouse scrolled (885, 354) with delta (0, 0)
Screenshot: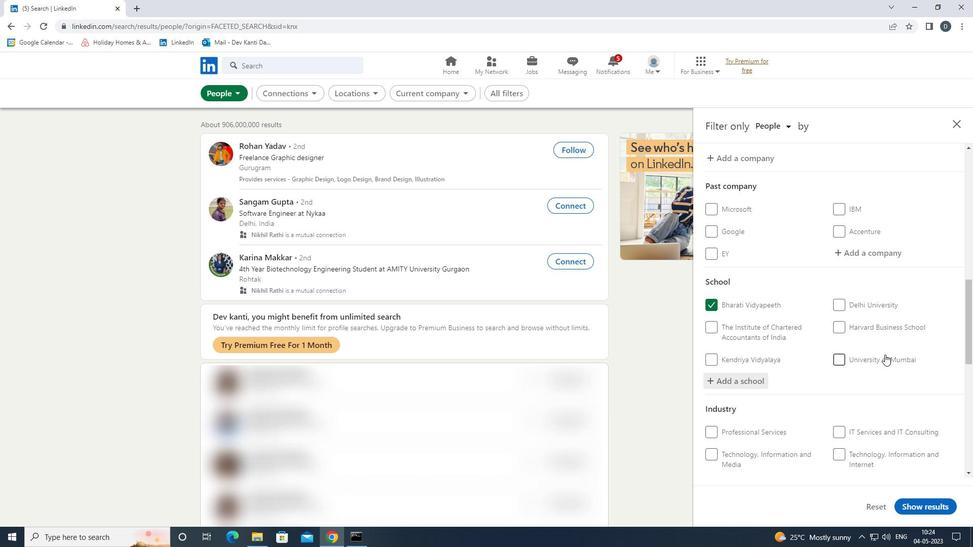 
Action: Mouse scrolled (885, 354) with delta (0, 0)
Screenshot: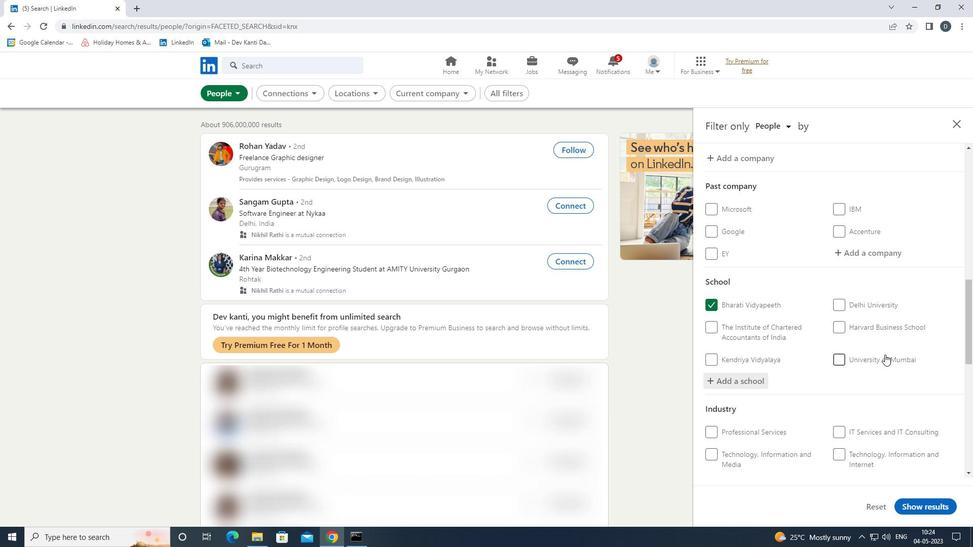 
Action: Mouse scrolled (885, 354) with delta (0, 0)
Screenshot: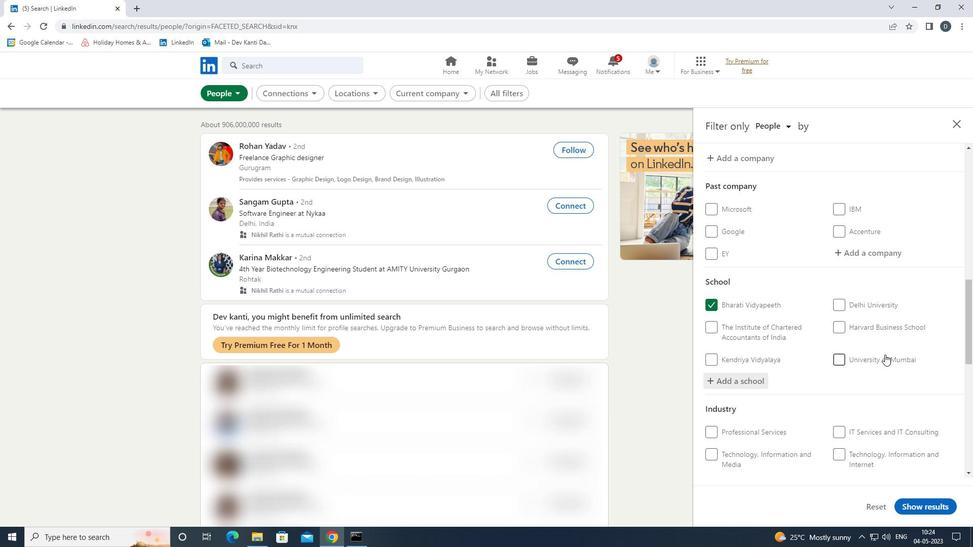 
Action: Mouse moved to (872, 334)
Screenshot: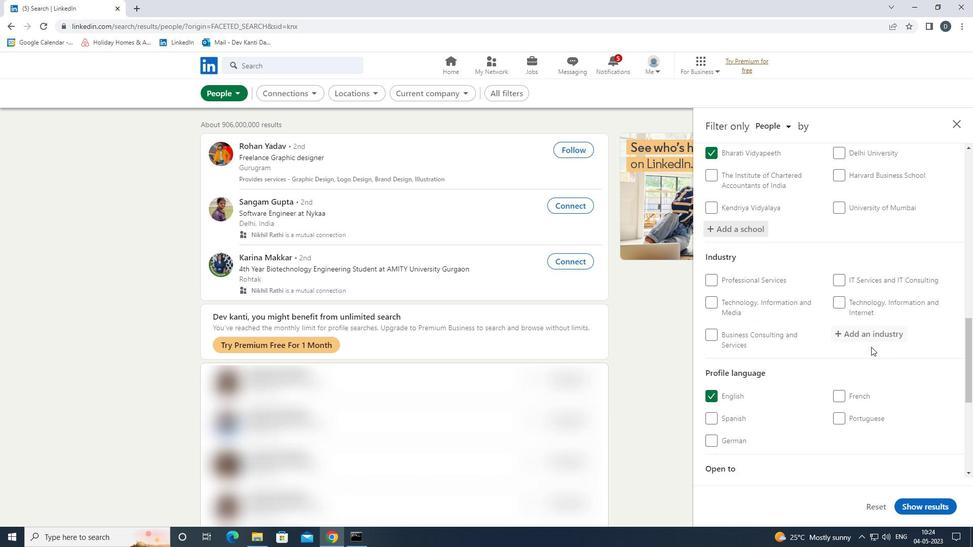 
Action: Mouse pressed left at (872, 334)
Screenshot: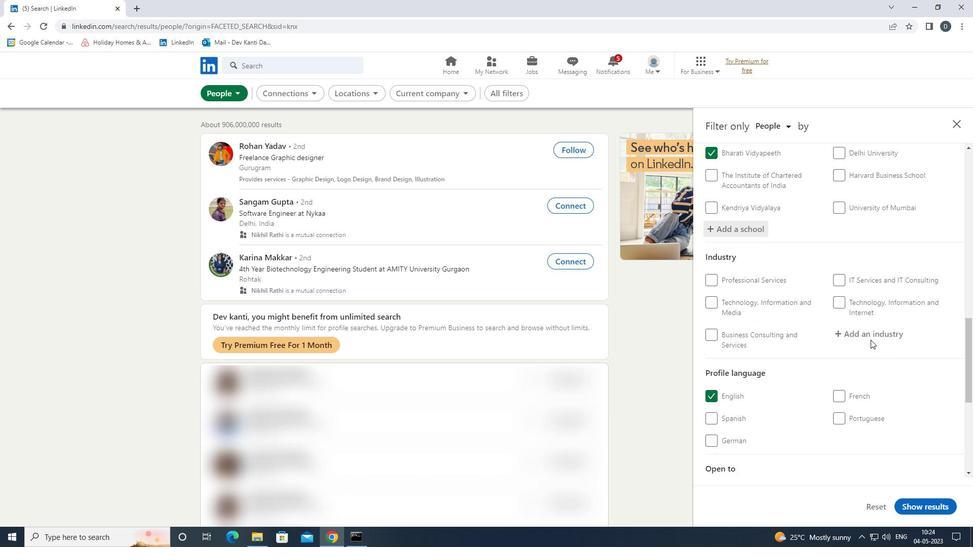
Action: Mouse moved to (872, 335)
Screenshot: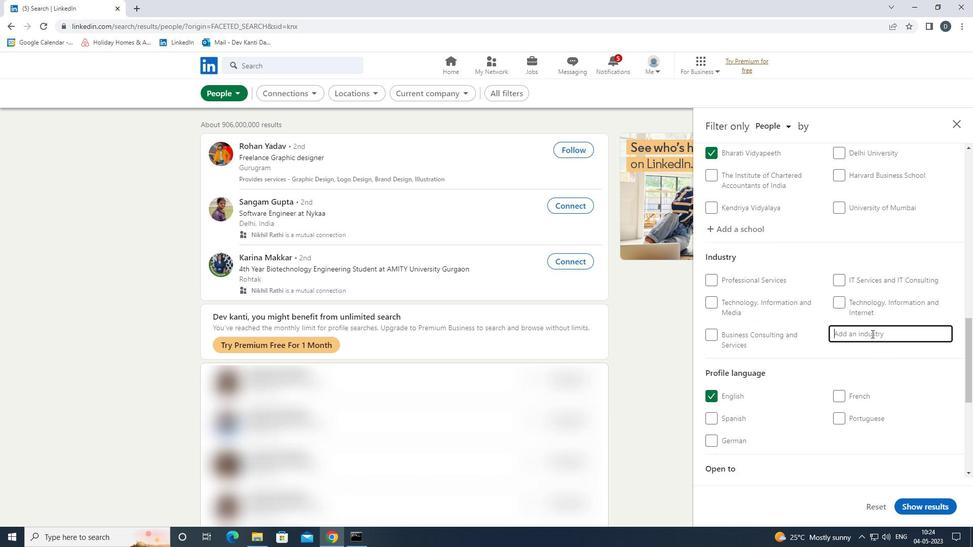 
Action: Key pressed <Key.shift>IT<Key.space><Key.shift>SY<Key.down><Key.down><Key.down><Key.down><Key.down><Key.down><Key.down><Key.enter>
Screenshot: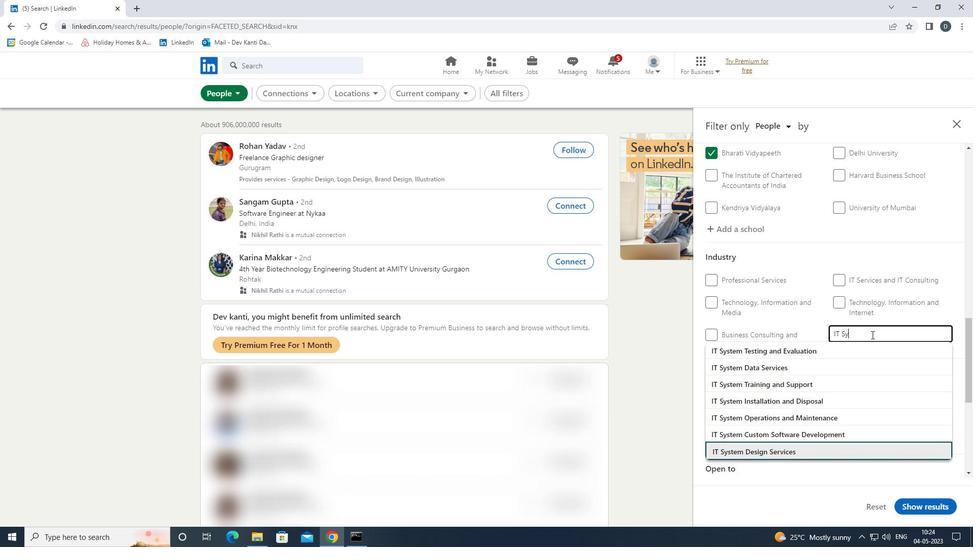 
Action: Mouse moved to (874, 334)
Screenshot: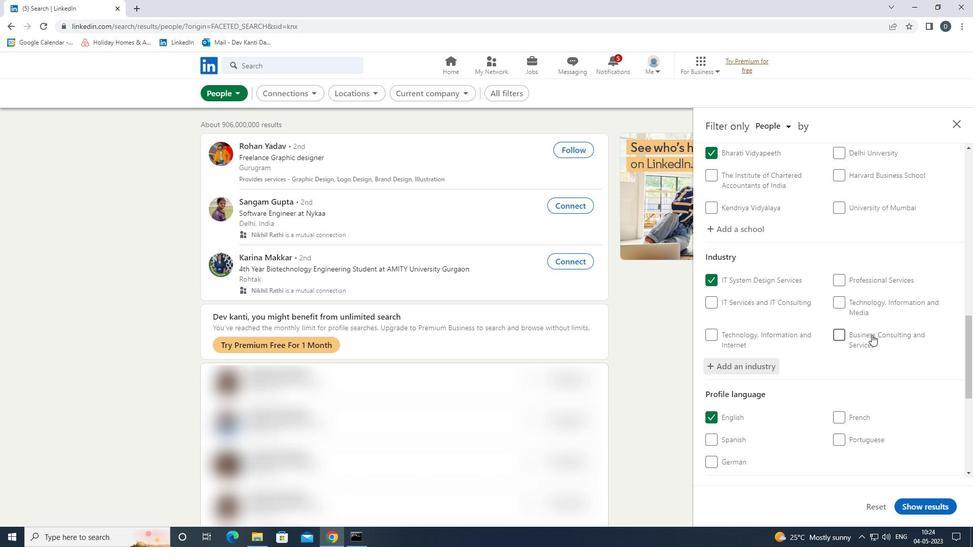 
Action: Mouse scrolled (874, 334) with delta (0, 0)
Screenshot: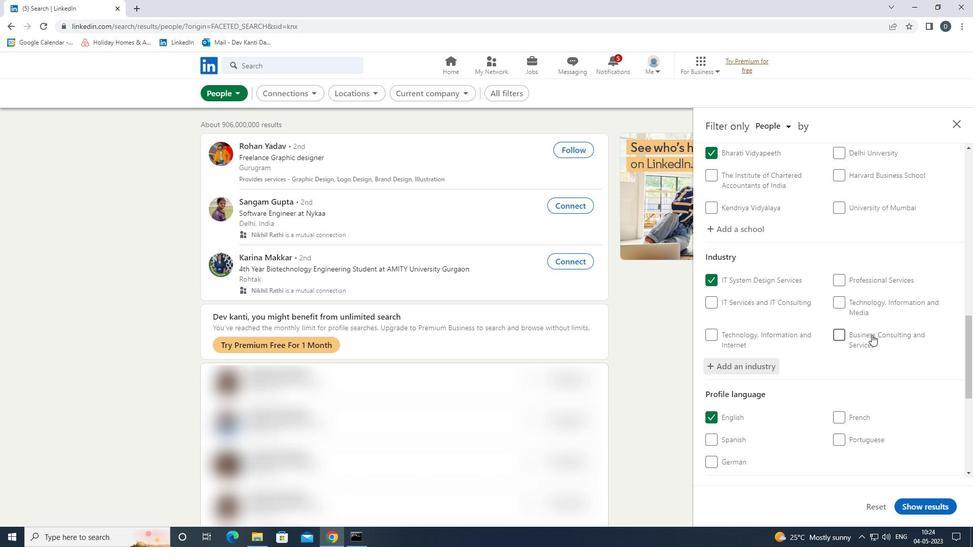 
Action: Mouse scrolled (874, 334) with delta (0, 0)
Screenshot: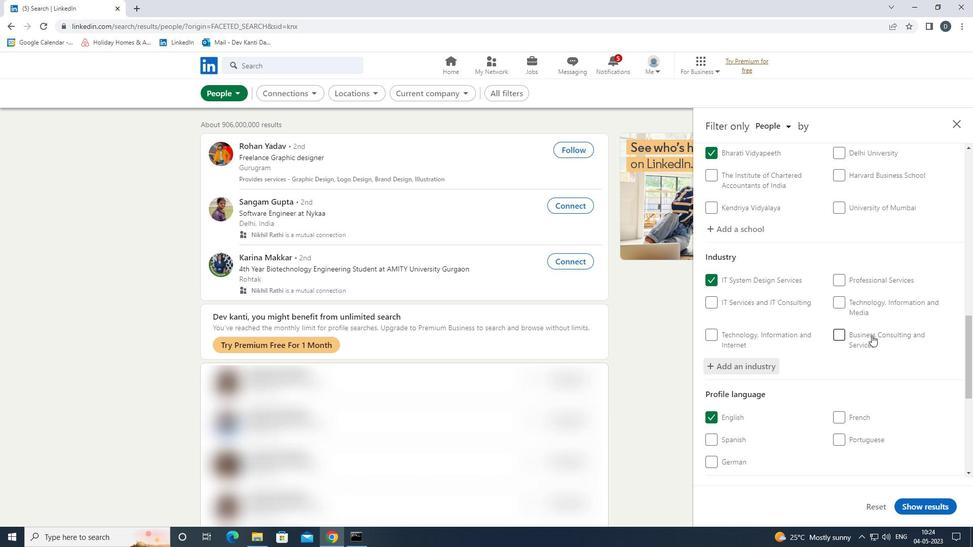 
Action: Mouse scrolled (874, 334) with delta (0, 0)
Screenshot: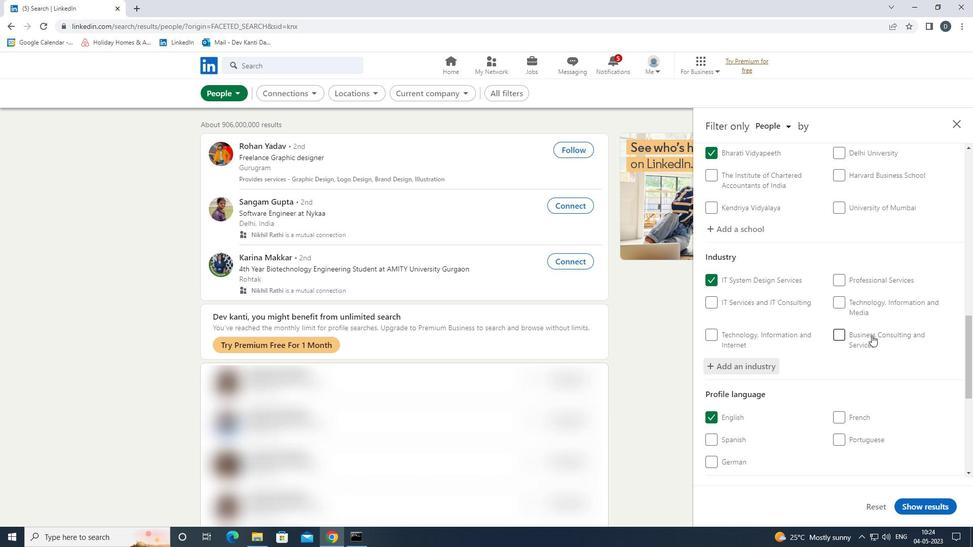 
Action: Mouse scrolled (874, 334) with delta (0, 0)
Screenshot: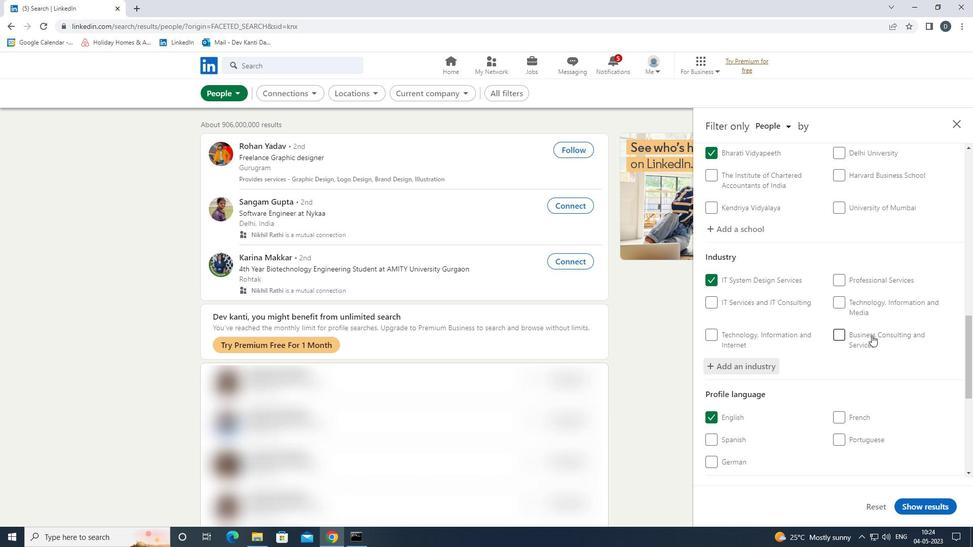
Action: Mouse scrolled (874, 334) with delta (0, 0)
Screenshot: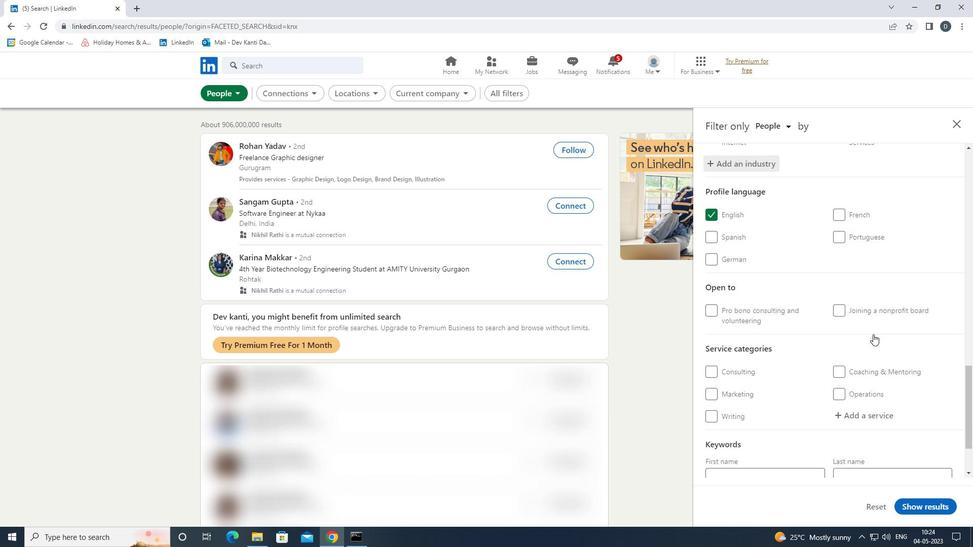 
Action: Mouse moved to (874, 325)
Screenshot: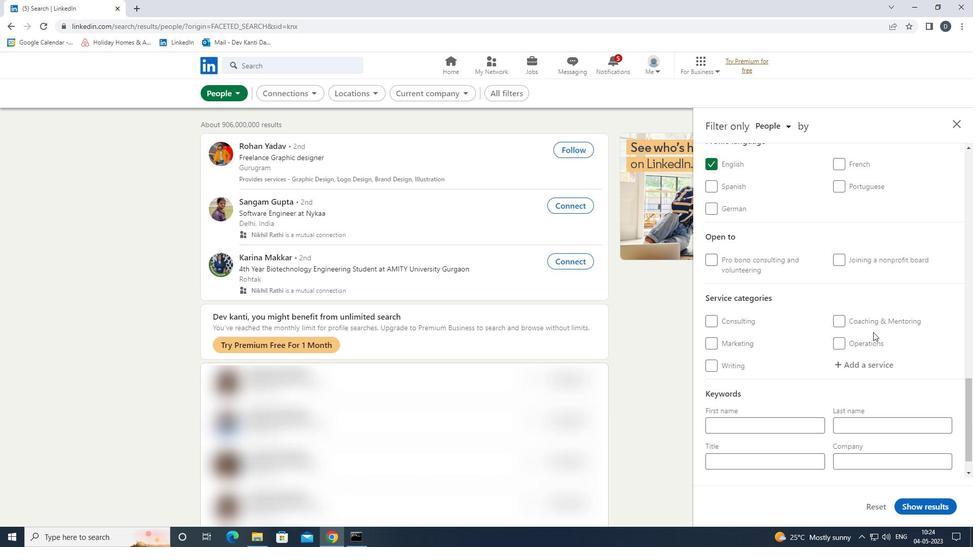 
Action: Mouse scrolled (874, 325) with delta (0, 0)
Screenshot: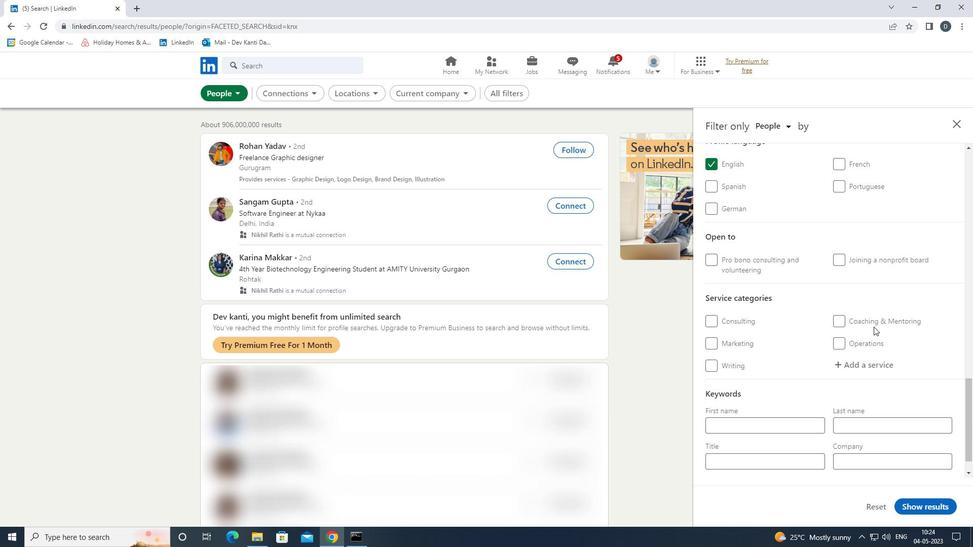 
Action: Mouse scrolled (874, 325) with delta (0, 0)
Screenshot: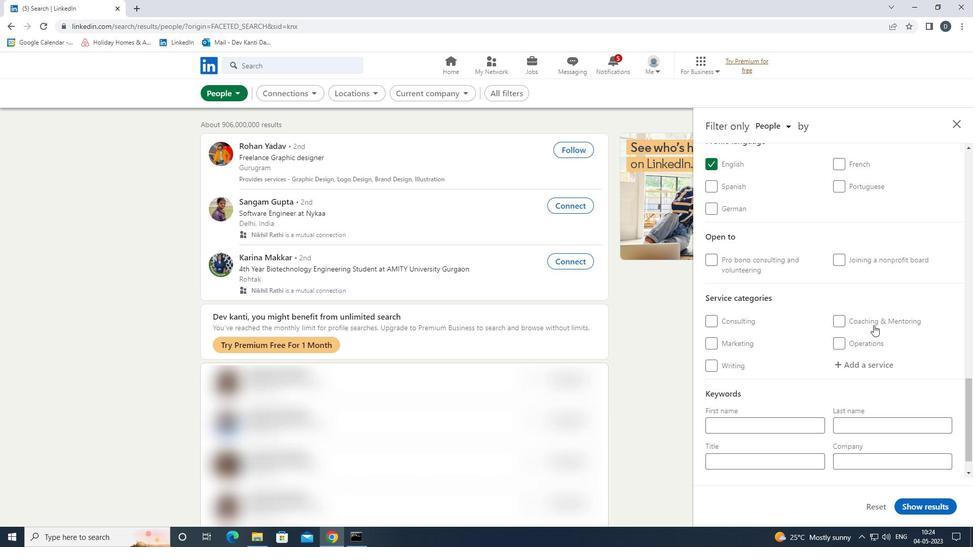 
Action: Mouse scrolled (874, 325) with delta (0, 0)
Screenshot: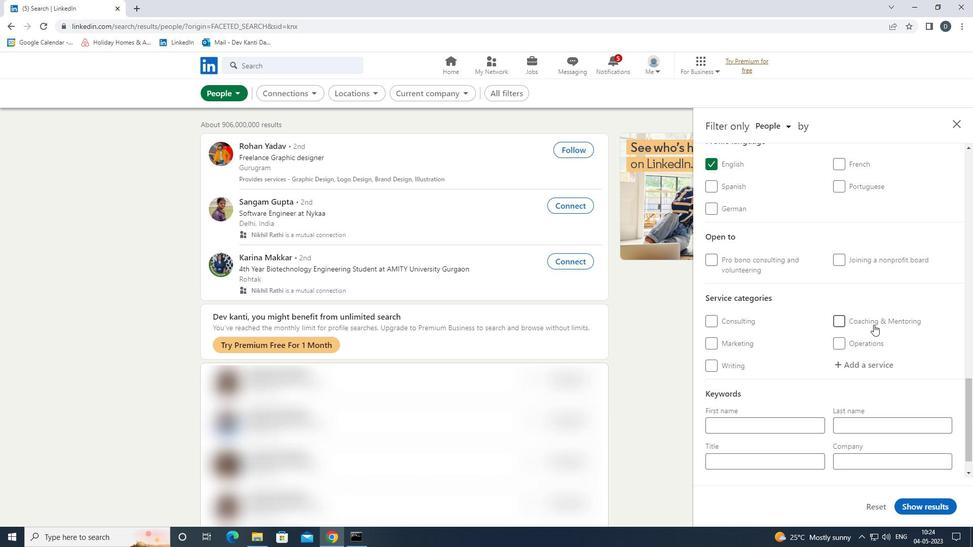 
Action: Mouse scrolled (874, 324) with delta (0, 0)
Screenshot: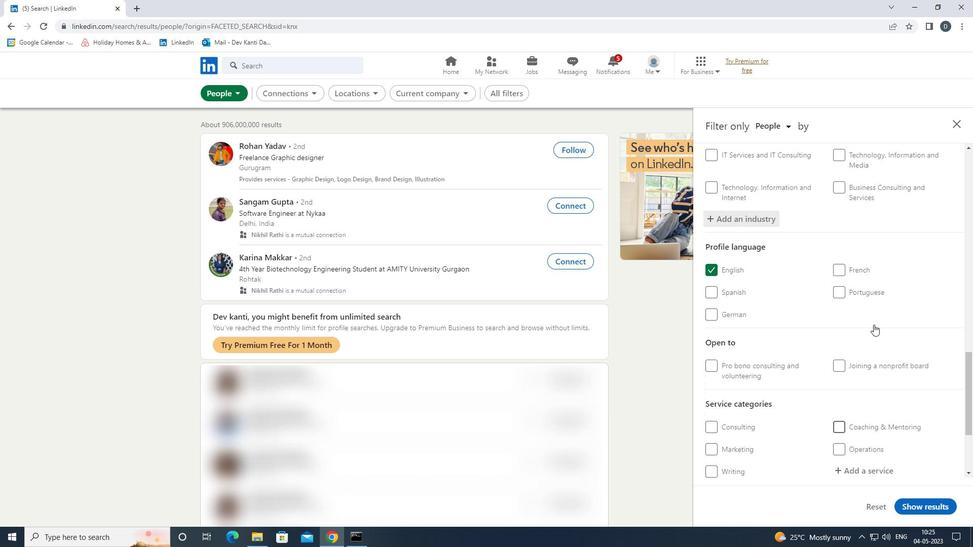 
Action: Mouse scrolled (874, 324) with delta (0, 0)
Screenshot: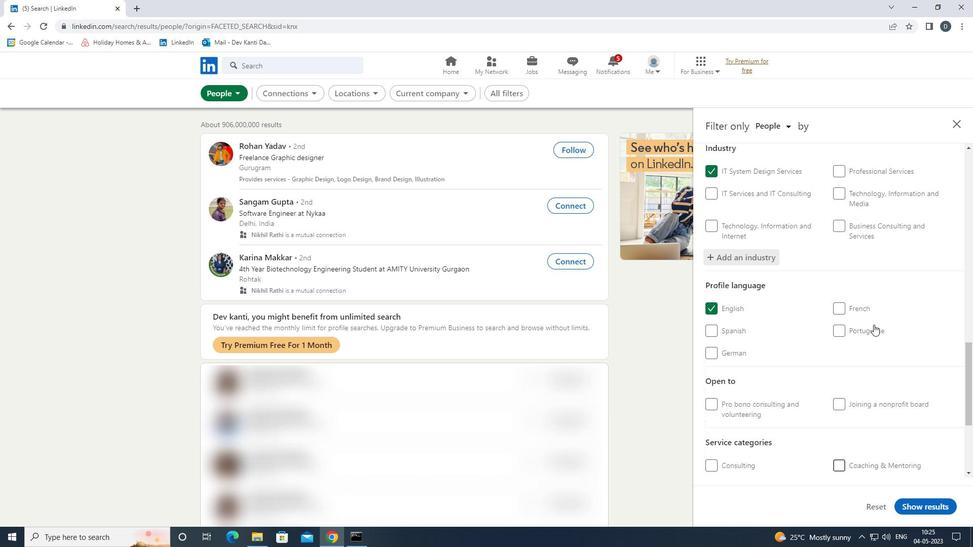 
Action: Mouse moved to (872, 402)
Screenshot: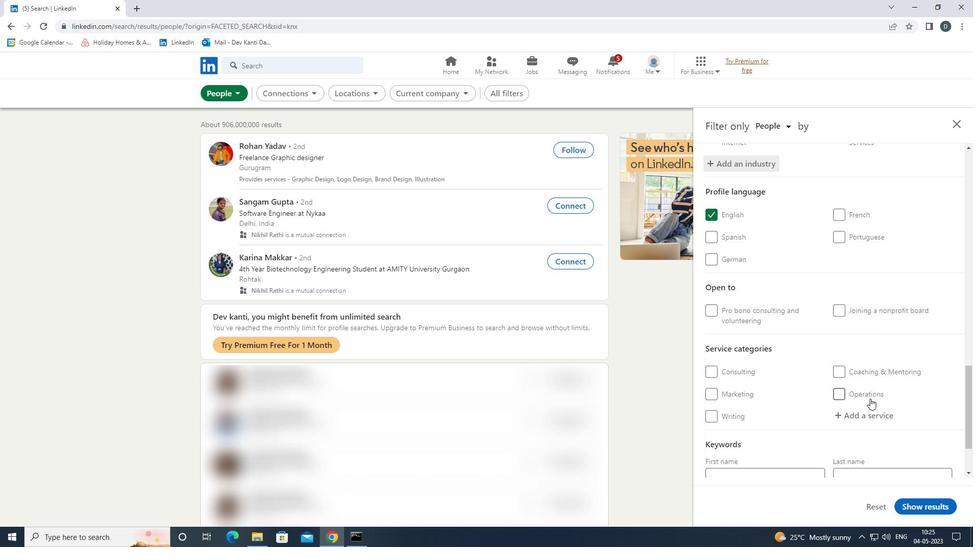 
Action: Mouse scrolled (872, 401) with delta (0, 0)
Screenshot: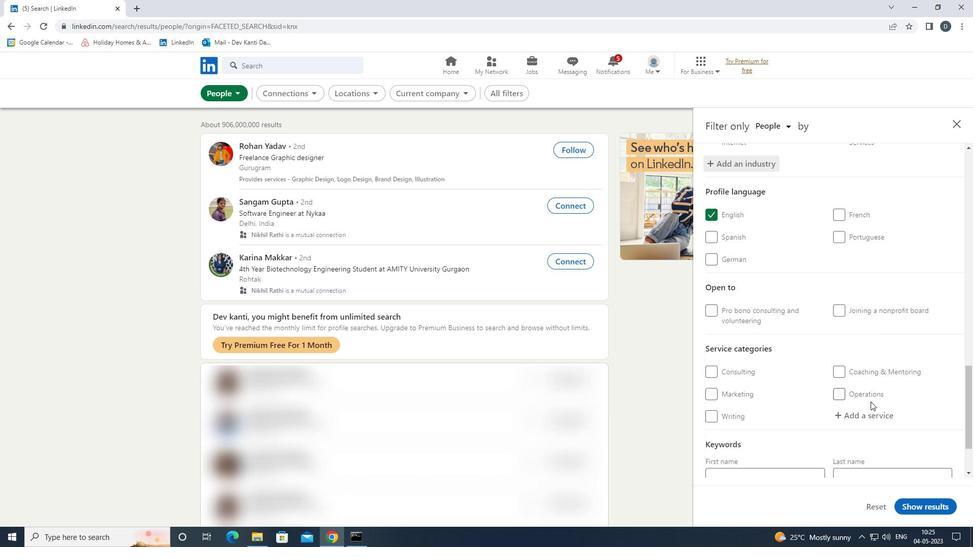 
Action: Mouse moved to (872, 371)
Screenshot: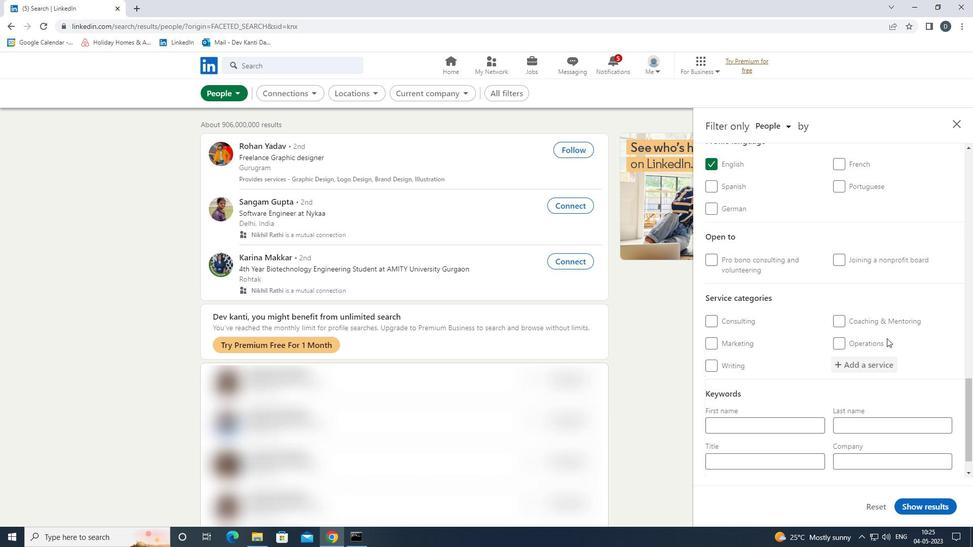 
Action: Mouse pressed left at (872, 371)
Screenshot: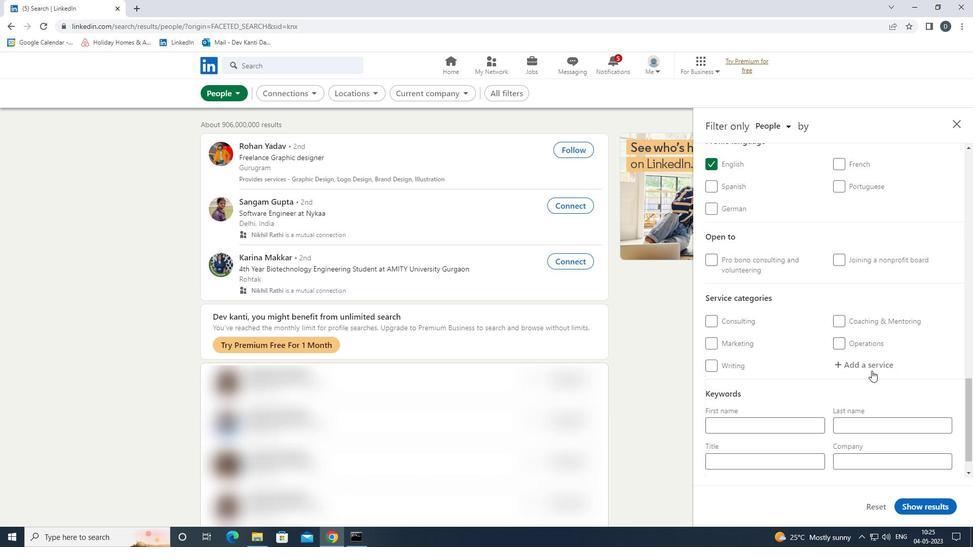 
Action: Mouse moved to (867, 374)
Screenshot: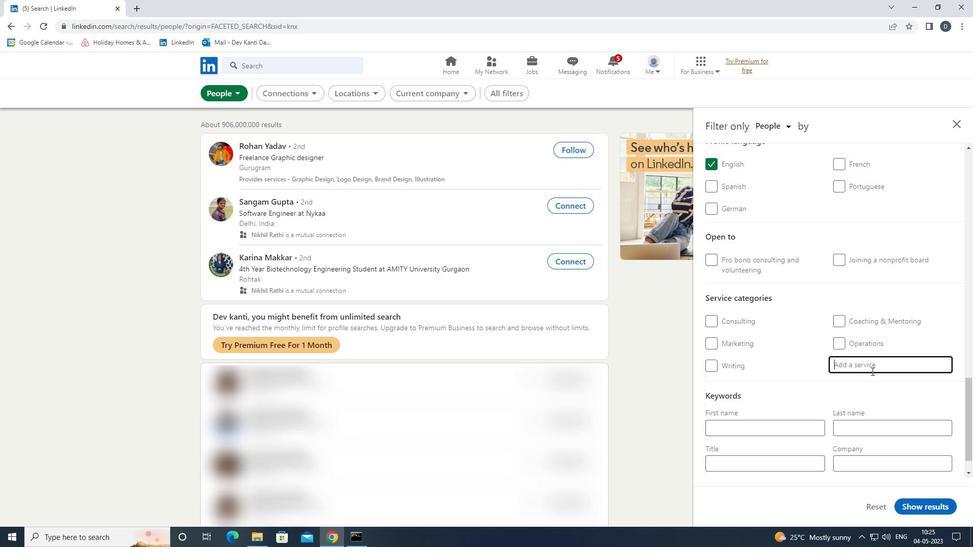 
Action: Key pressed <Key.shift>VIDEO<Key.space><Key.shift>EDI<Key.down><Key.enter>
Screenshot: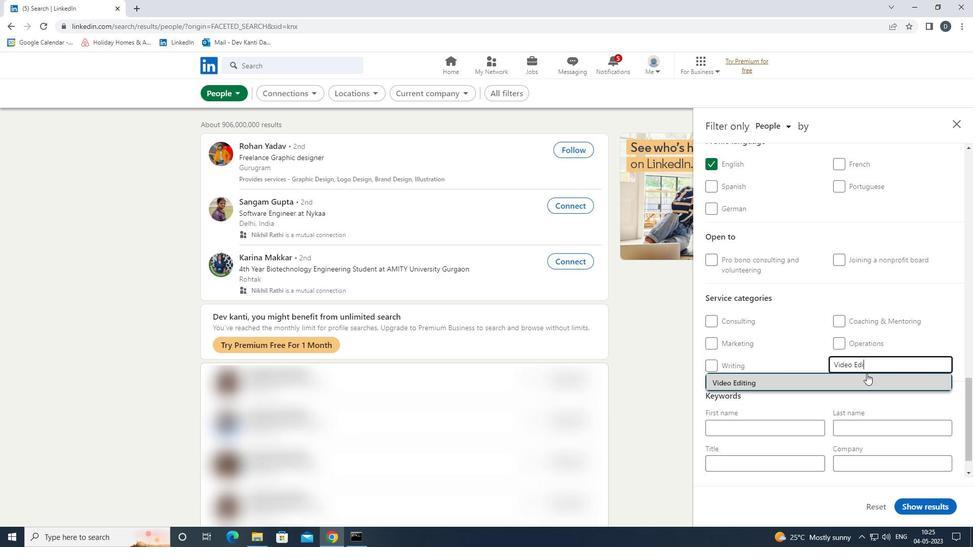 
Action: Mouse moved to (866, 374)
Screenshot: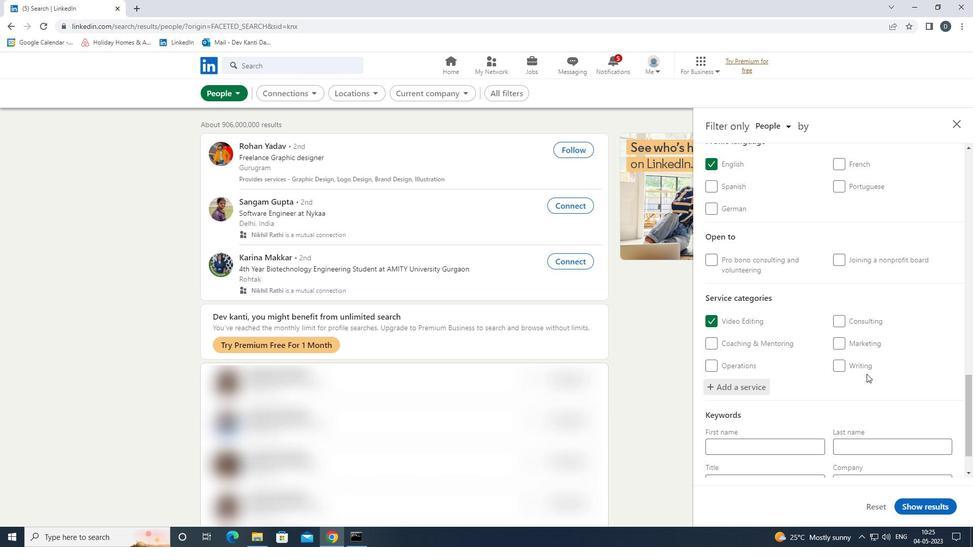 
Action: Mouse scrolled (866, 373) with delta (0, 0)
Screenshot: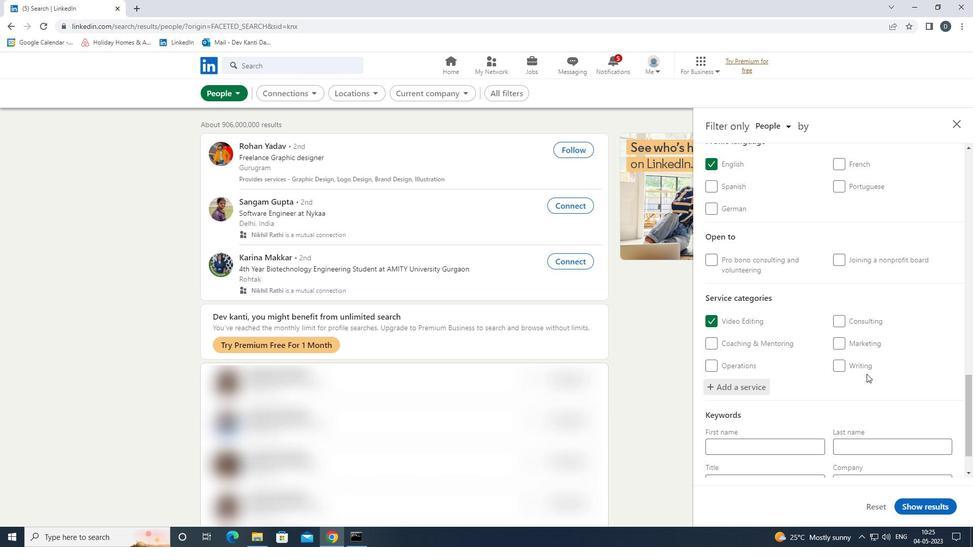 
Action: Mouse moved to (865, 374)
Screenshot: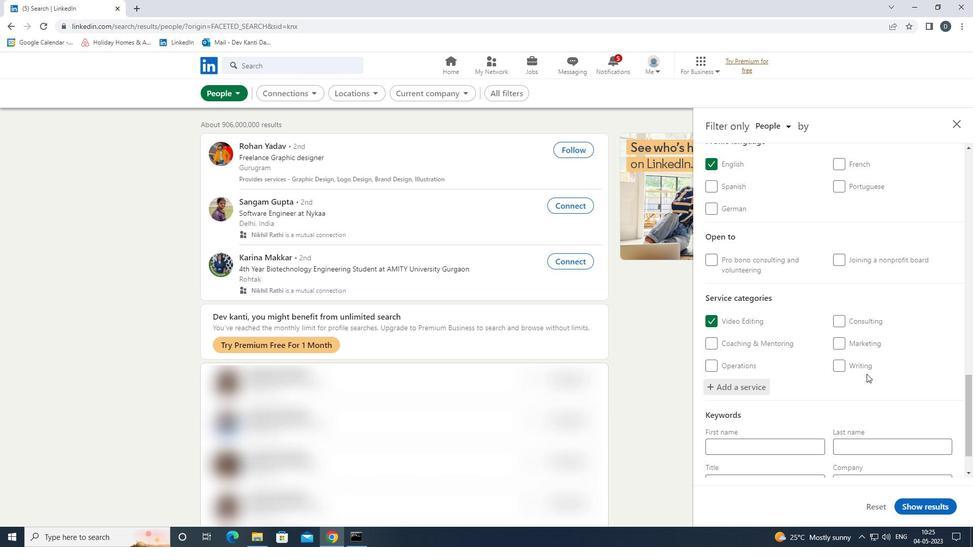 
Action: Mouse scrolled (865, 373) with delta (0, 0)
Screenshot: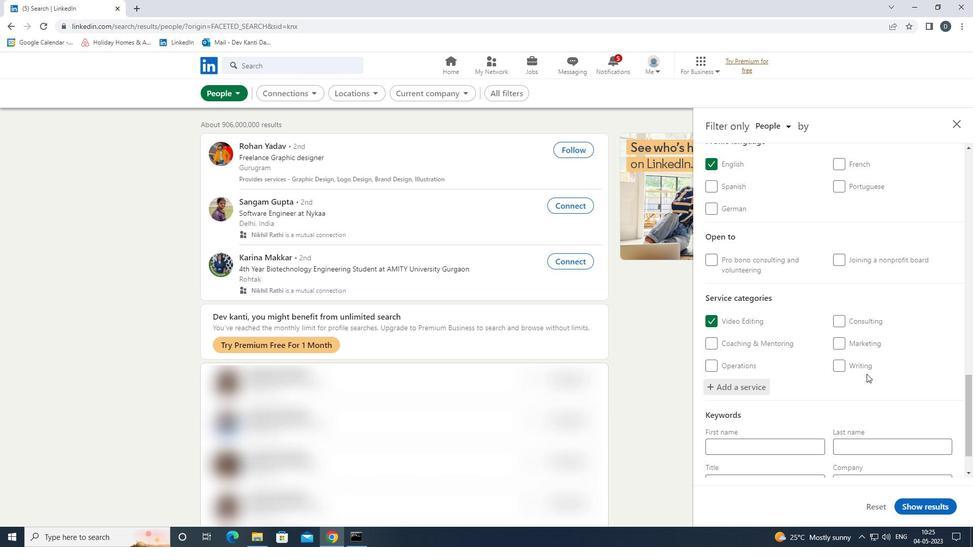 
Action: Mouse scrolled (865, 373) with delta (0, 0)
Screenshot: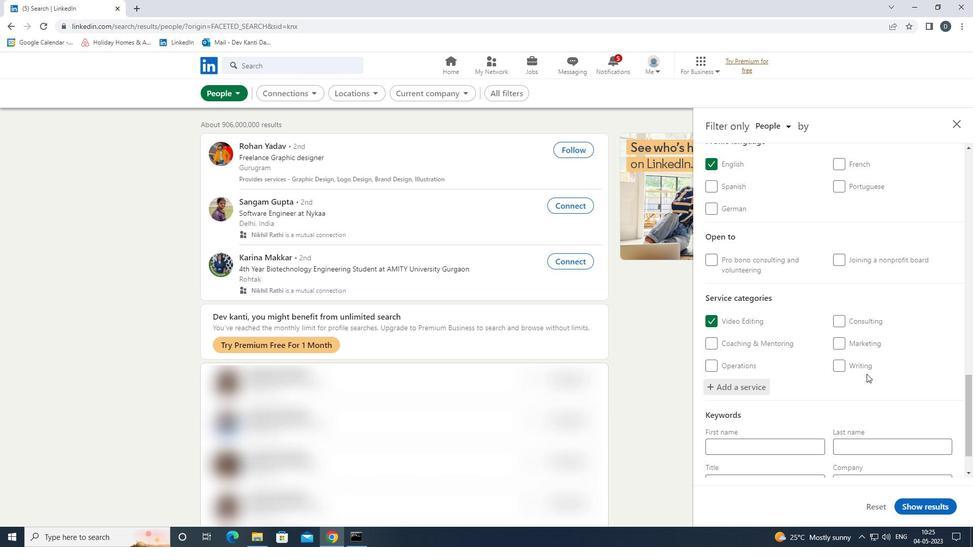 
Action: Mouse moved to (865, 374)
Screenshot: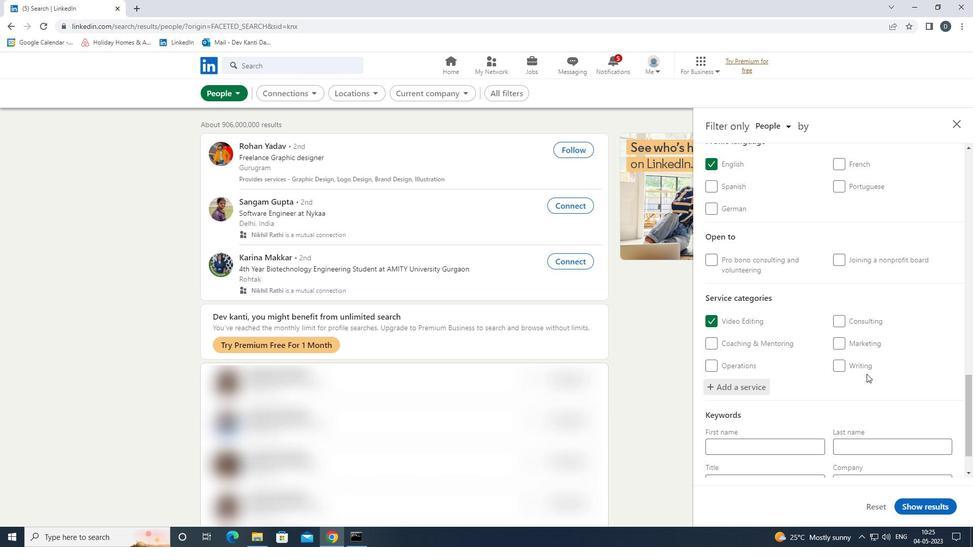 
Action: Mouse scrolled (865, 374) with delta (0, 0)
Screenshot: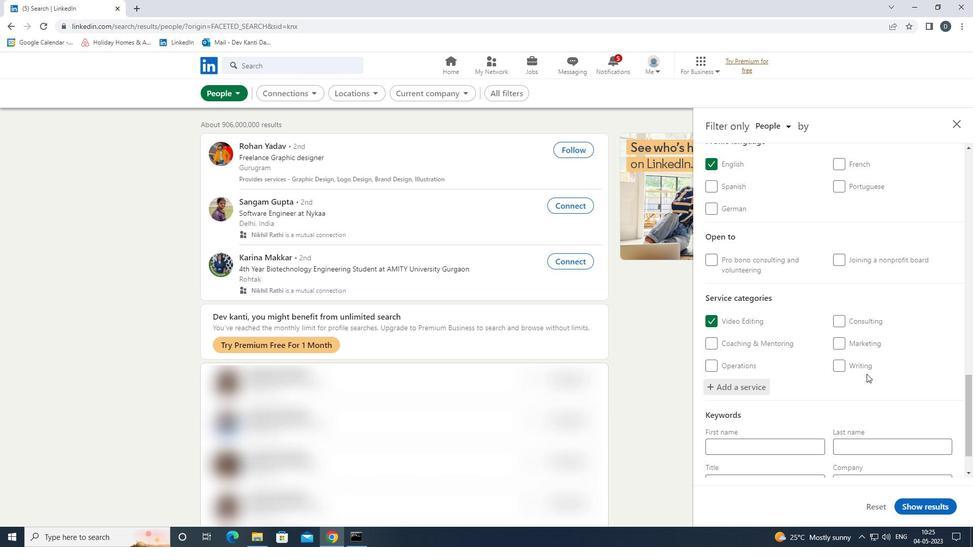 
Action: Mouse moved to (793, 434)
Screenshot: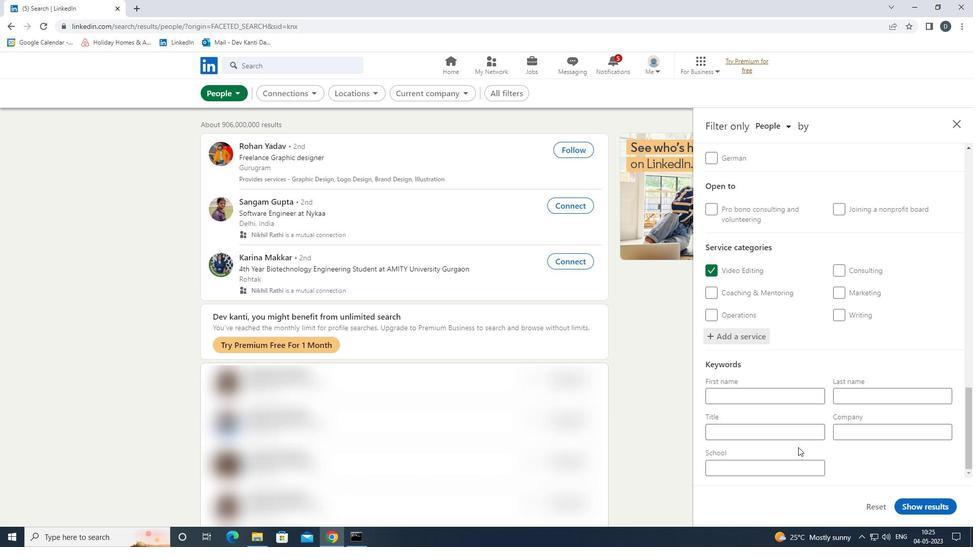 
Action: Mouse pressed left at (793, 434)
Screenshot: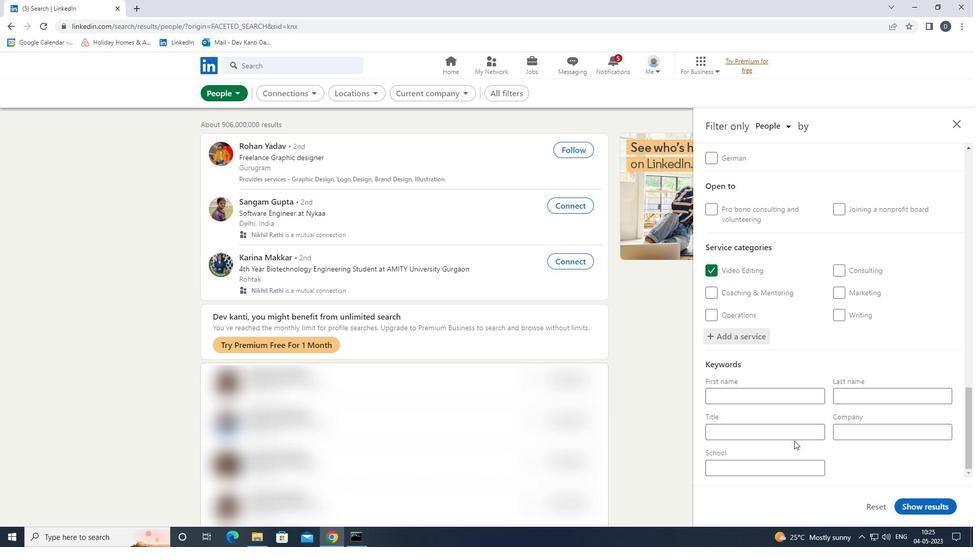 
Action: Key pressed <Key.shift>ANIMAL<Key.space><Key.shift><Key.shift><Key.shift>SHELTER<Key.space><Key.shift>BOARD<Key.space><Key.shift><Key.shift><Key.shift>MEMBER
Screenshot: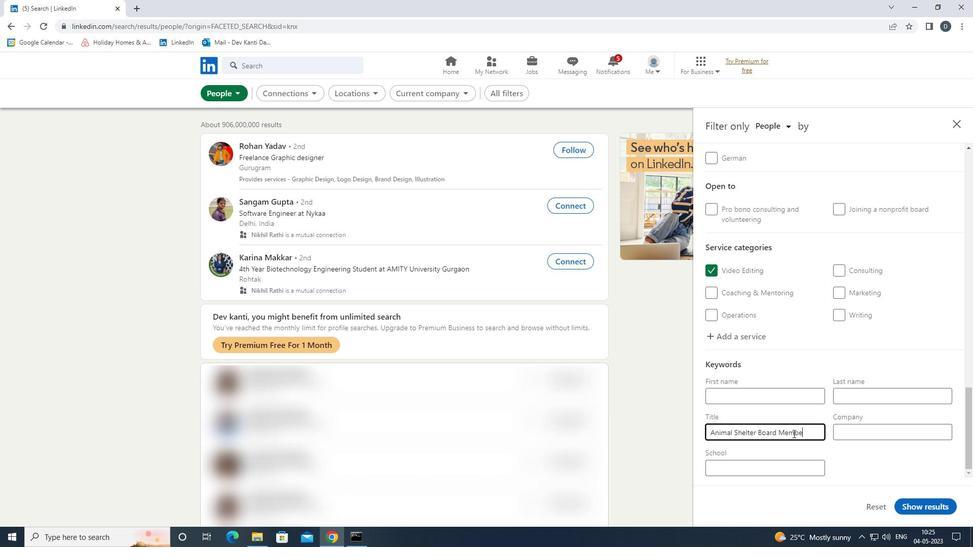 
Action: Mouse moved to (923, 501)
Screenshot: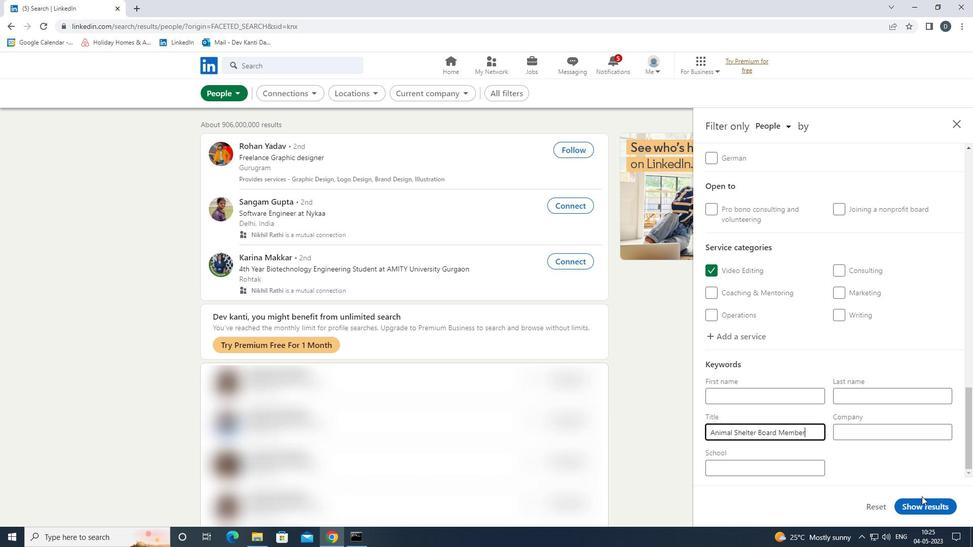 
Action: Mouse pressed left at (923, 501)
Screenshot: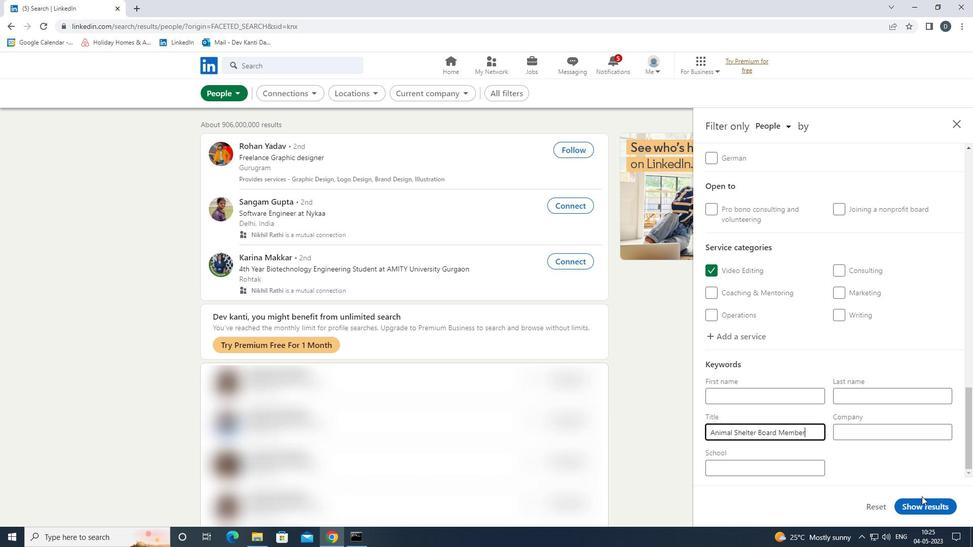 
Action: Mouse moved to (691, 219)
Screenshot: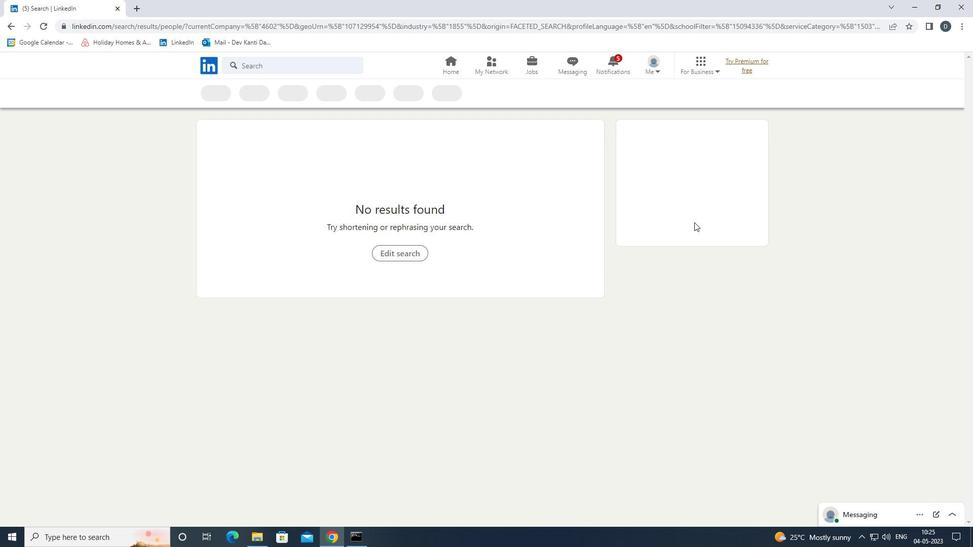 
